 Task: Find connections with filter location Griesheim with filter topic #Networkwith filter profile language German with filter current company Del Monte Foods Private Limited with filter school Islamia College of Science & Commerce, Srinagar with filter industry Metal Ore Mining with filter service category Leadership Development with filter keywords title Quality Control Coordinator
Action: Mouse moved to (262, 204)
Screenshot: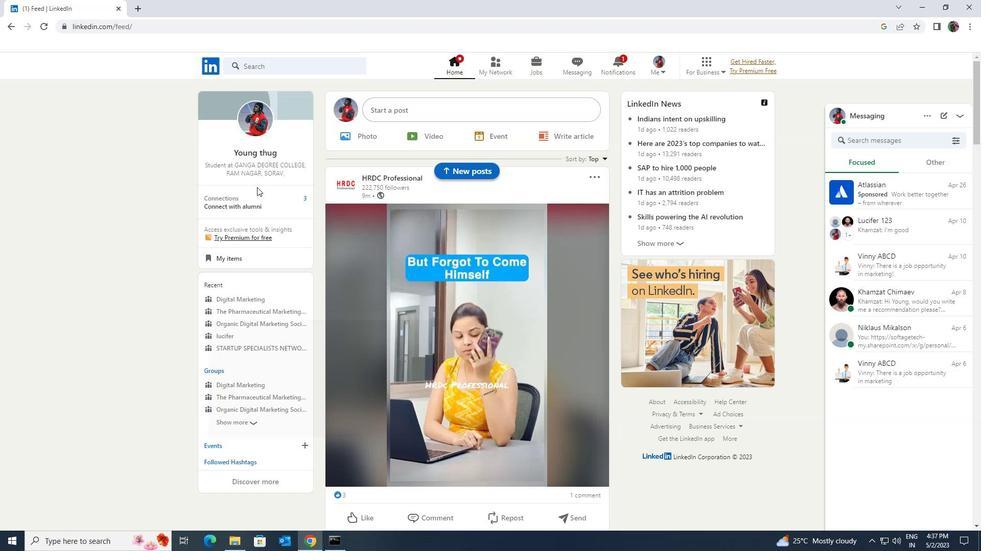 
Action: Mouse pressed left at (262, 204)
Screenshot: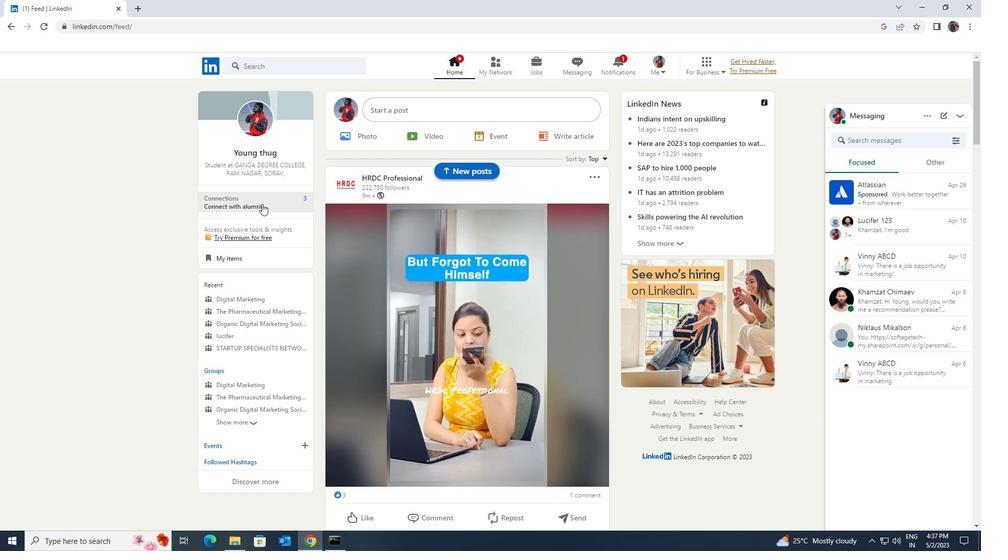 
Action: Mouse moved to (285, 128)
Screenshot: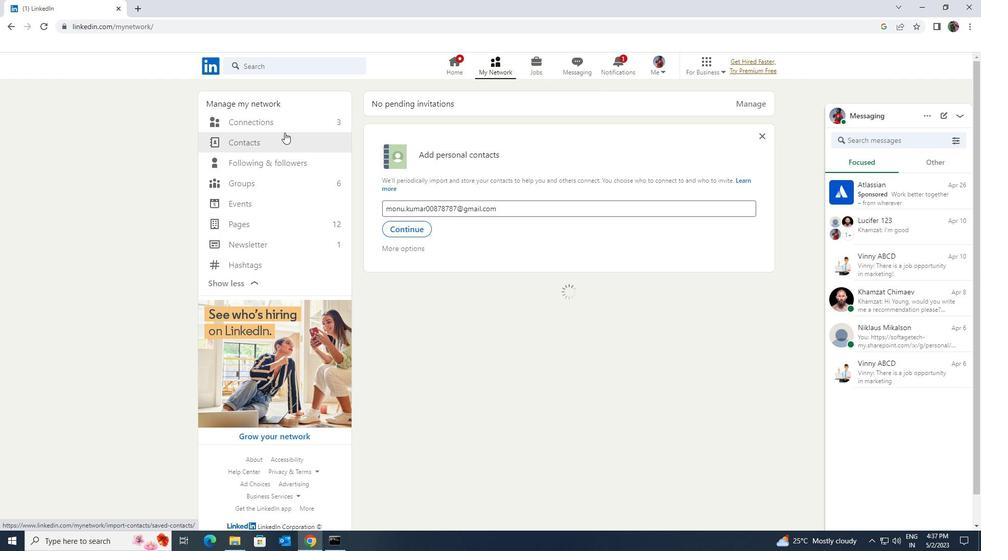 
Action: Mouse pressed left at (285, 128)
Screenshot: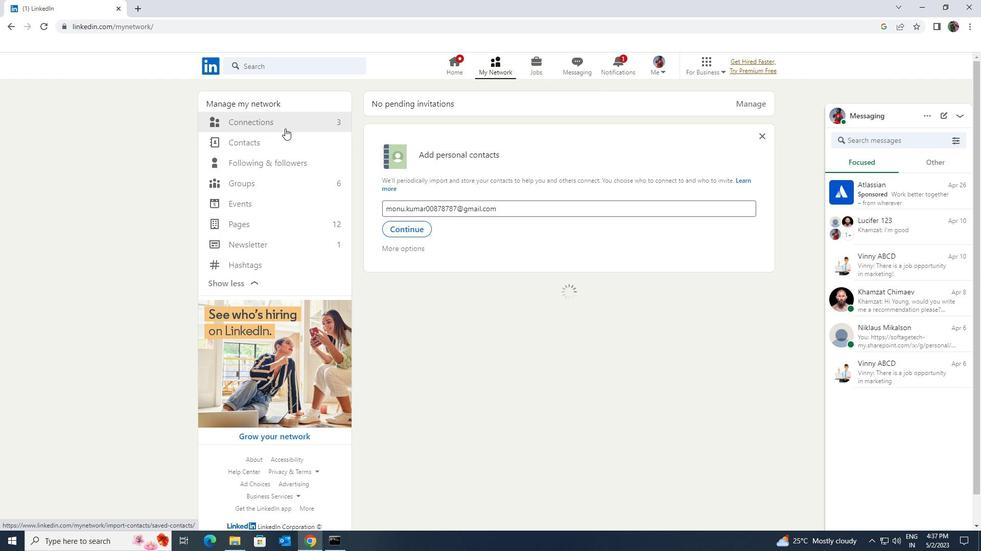 
Action: Mouse moved to (286, 125)
Screenshot: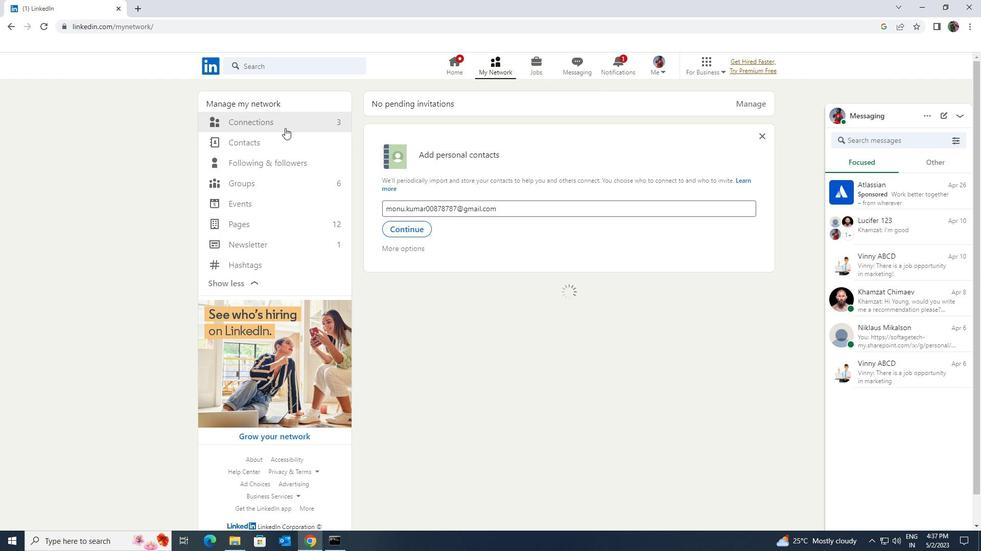 
Action: Mouse pressed left at (286, 125)
Screenshot: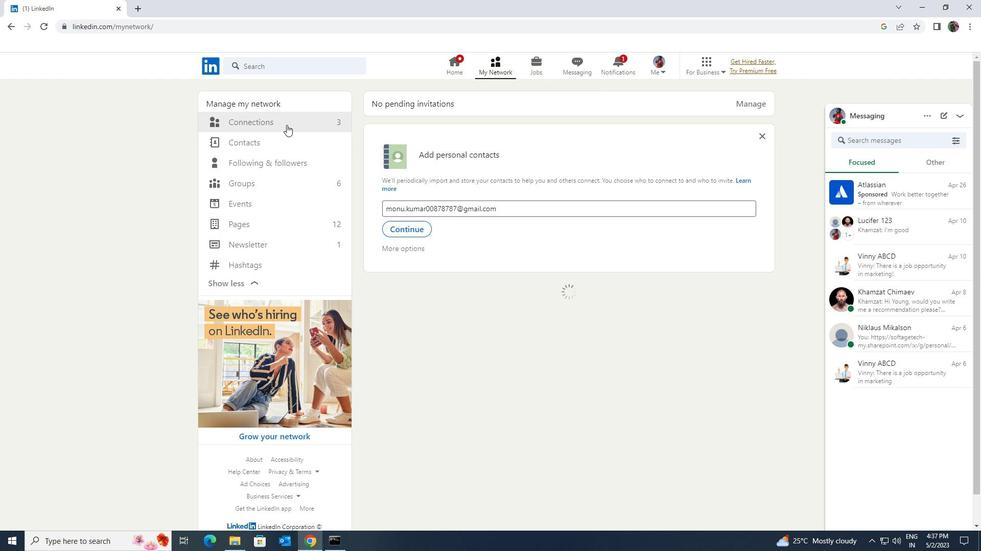 
Action: Mouse moved to (573, 125)
Screenshot: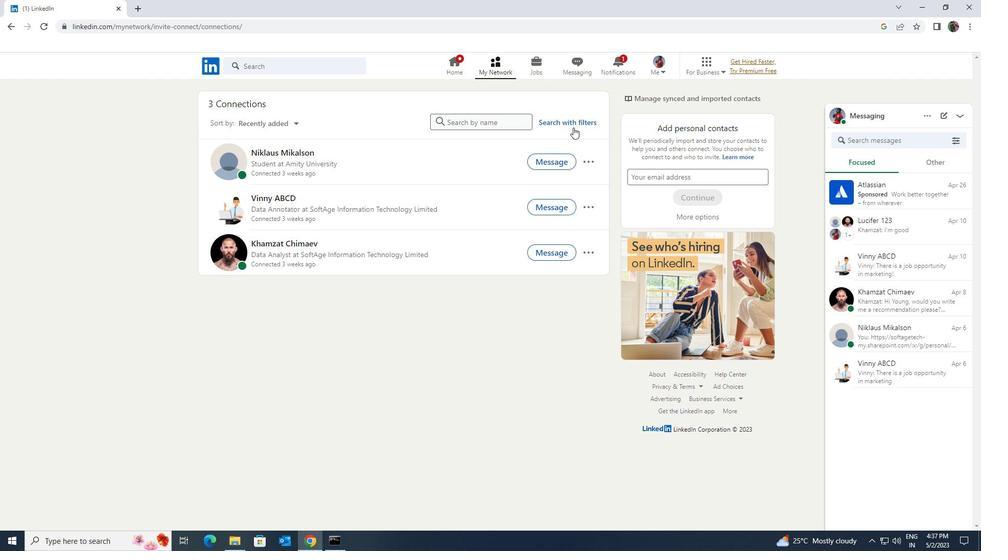 
Action: Mouse pressed left at (573, 125)
Screenshot: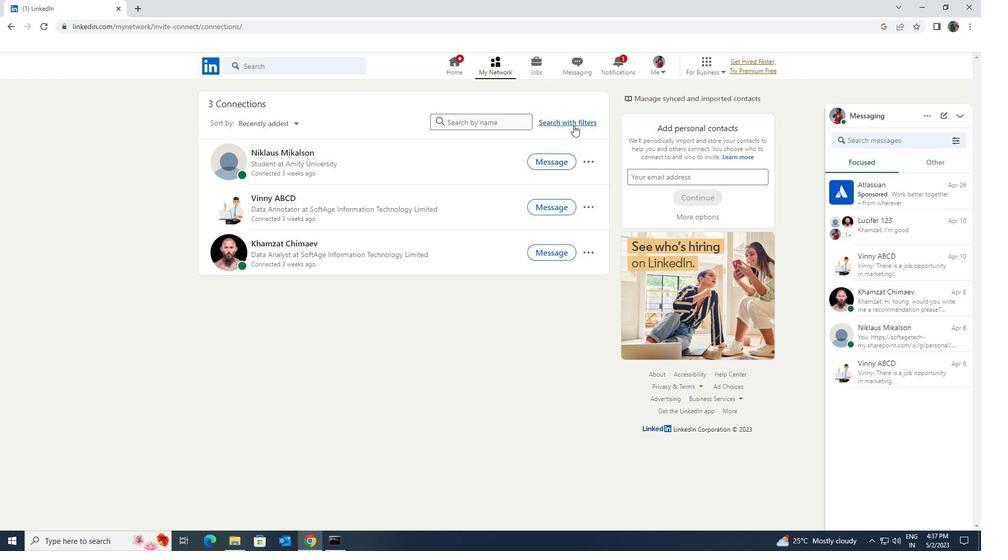 
Action: Mouse moved to (516, 98)
Screenshot: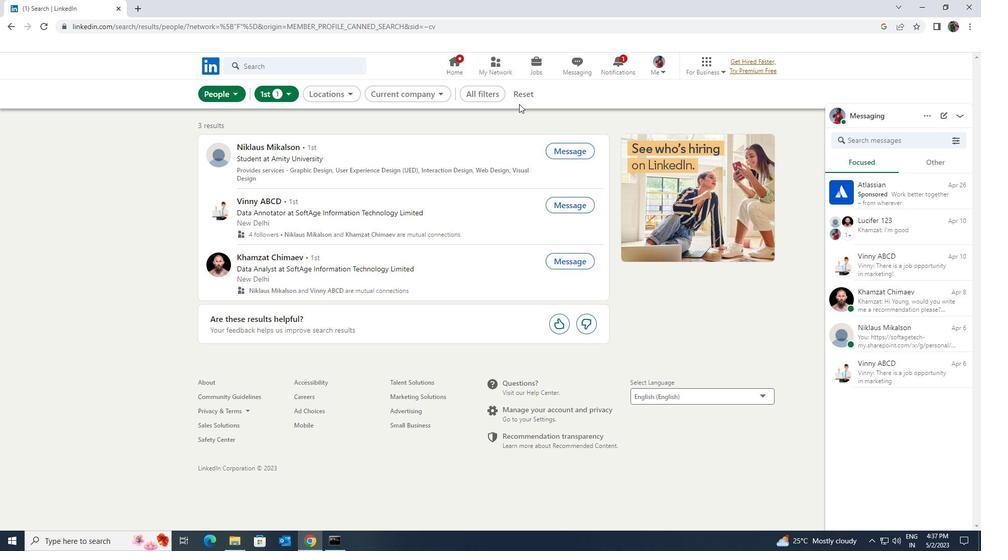 
Action: Mouse pressed left at (516, 98)
Screenshot: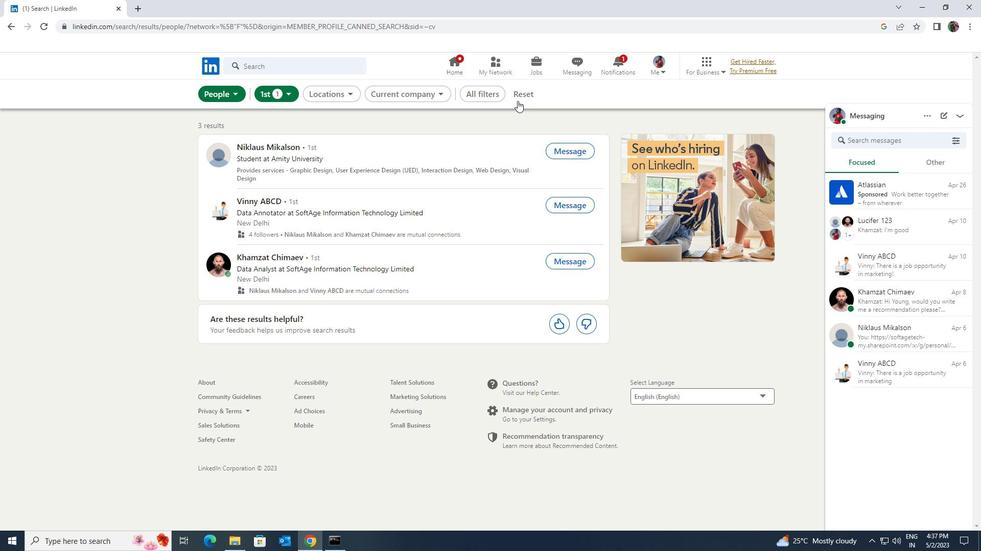 
Action: Mouse moved to (508, 96)
Screenshot: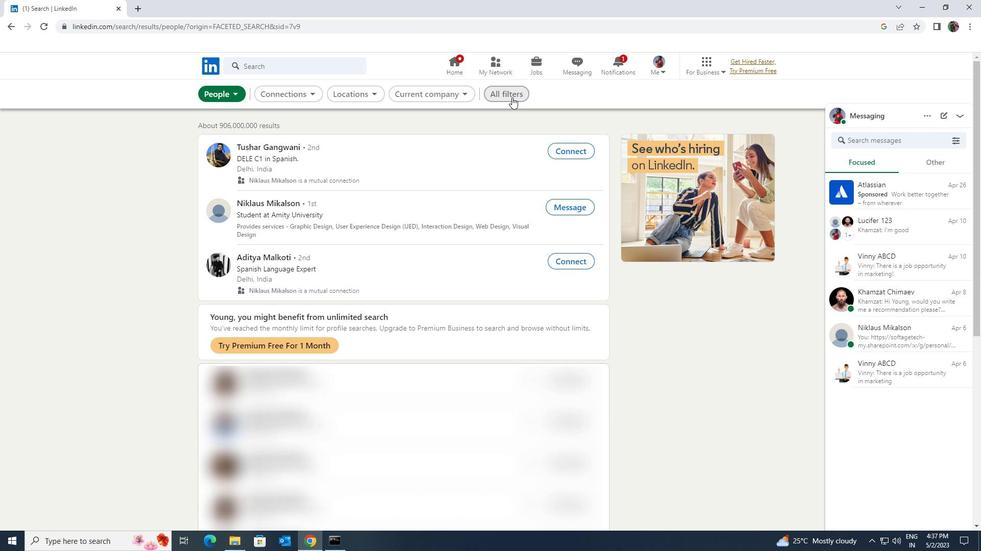 
Action: Mouse pressed left at (508, 96)
Screenshot: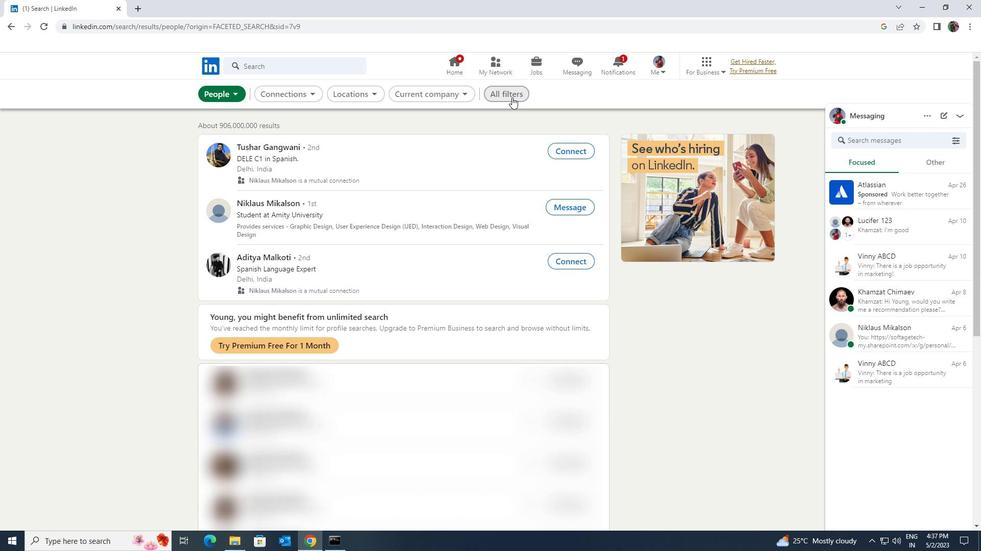 
Action: Mouse moved to (514, 99)
Screenshot: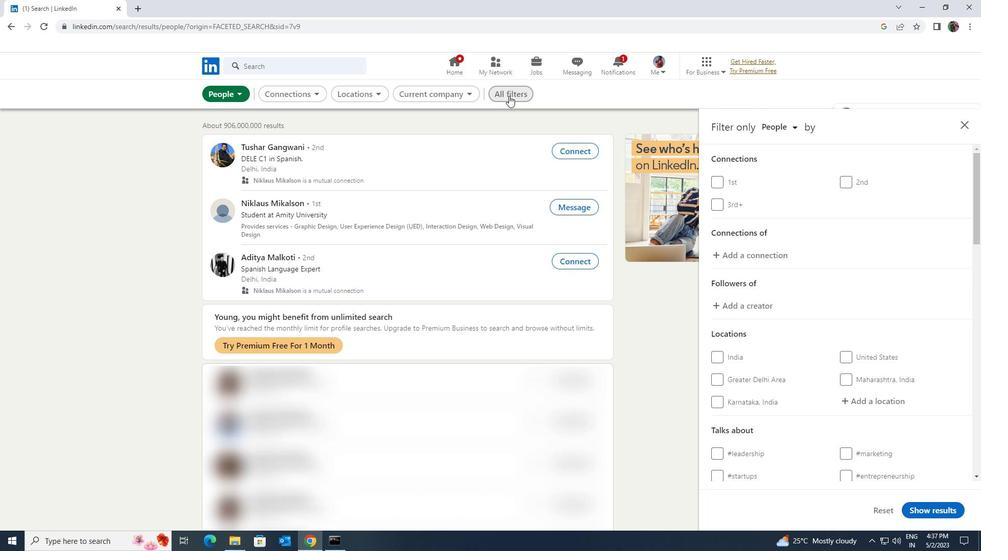 
Action: Mouse scrolled (514, 99) with delta (0, 0)
Screenshot: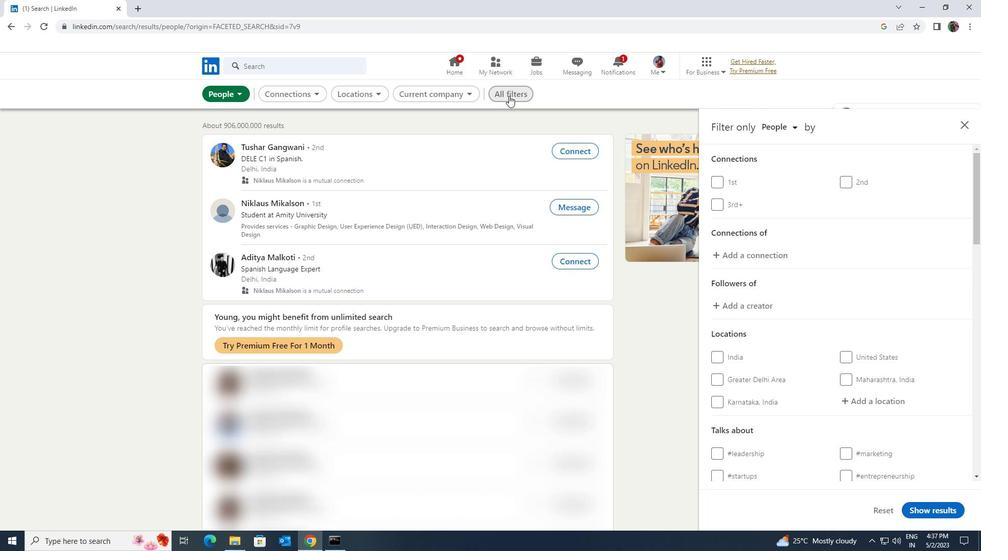 
Action: Mouse moved to (759, 245)
Screenshot: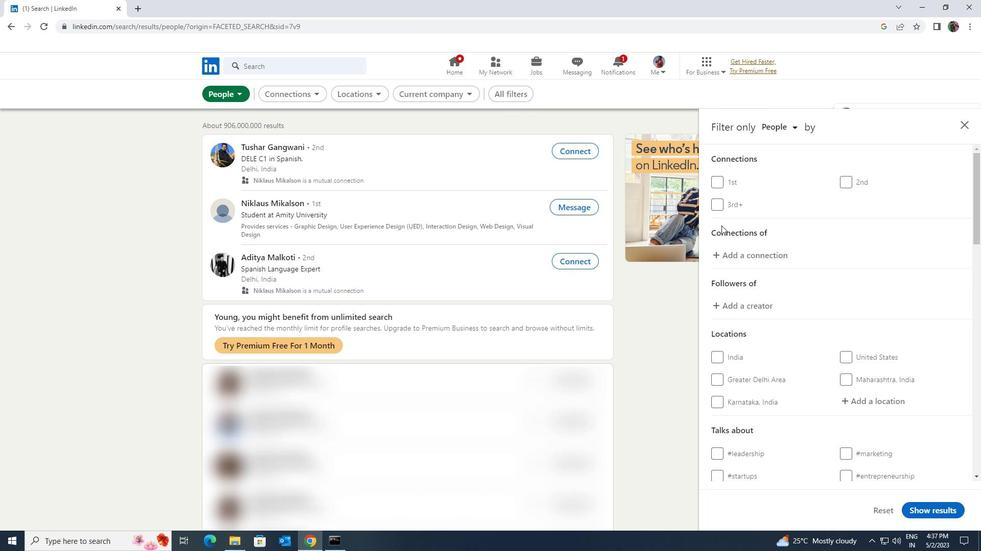 
Action: Mouse scrolled (759, 244) with delta (0, 0)
Screenshot: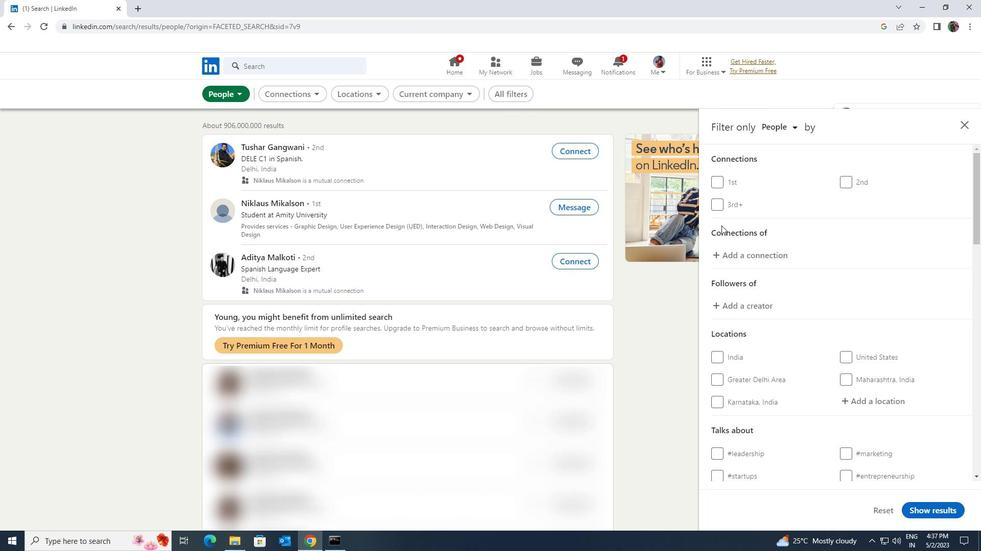 
Action: Mouse moved to (761, 246)
Screenshot: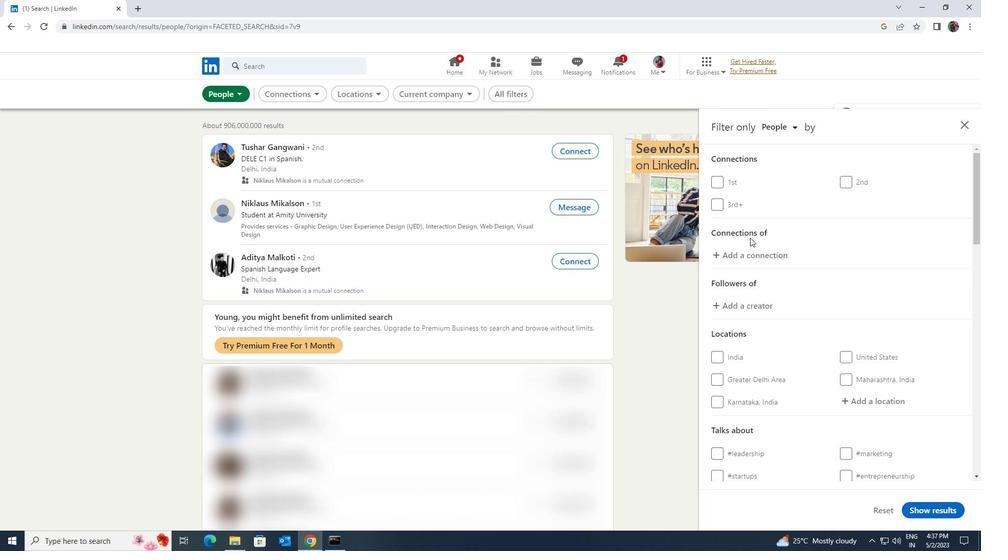 
Action: Mouse scrolled (761, 245) with delta (0, 0)
Screenshot: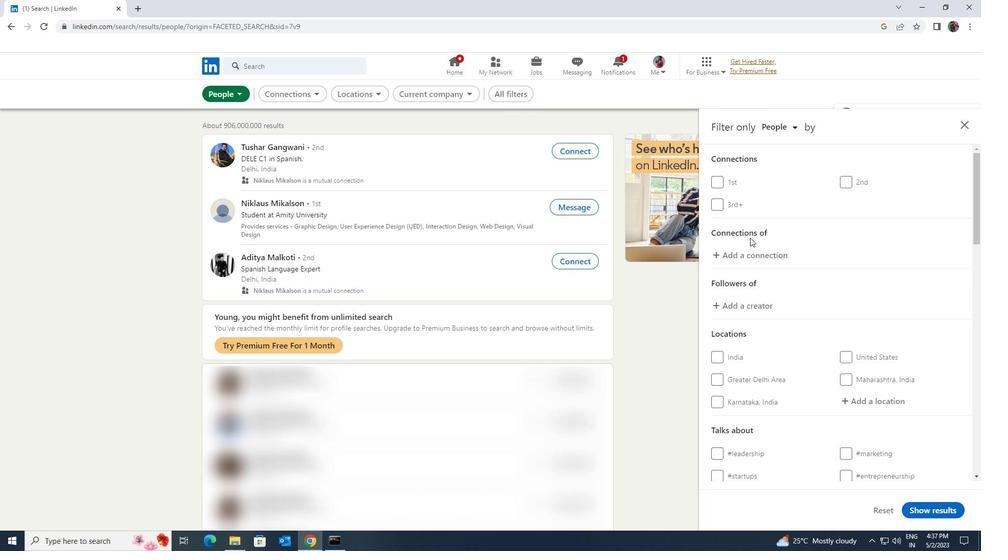 
Action: Mouse moved to (854, 299)
Screenshot: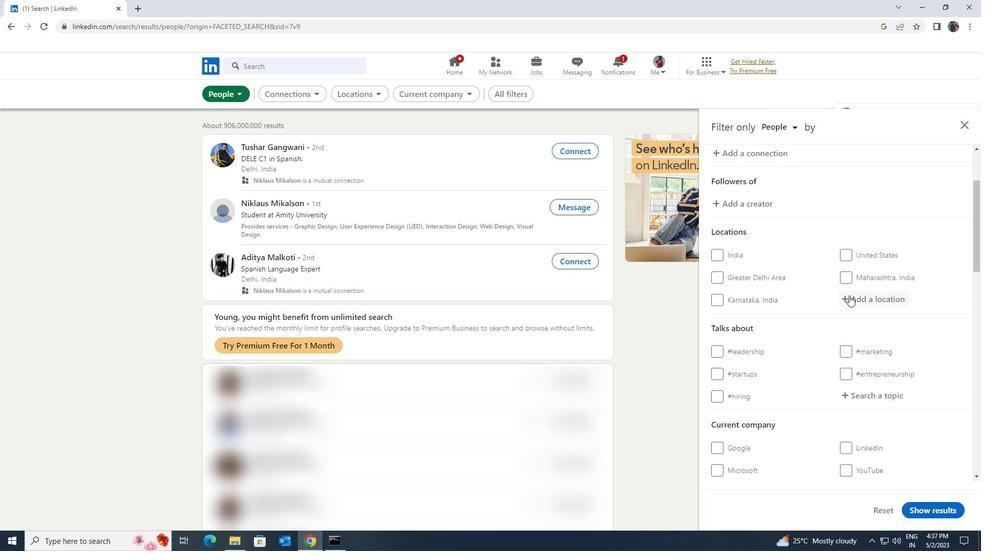 
Action: Mouse pressed left at (854, 299)
Screenshot: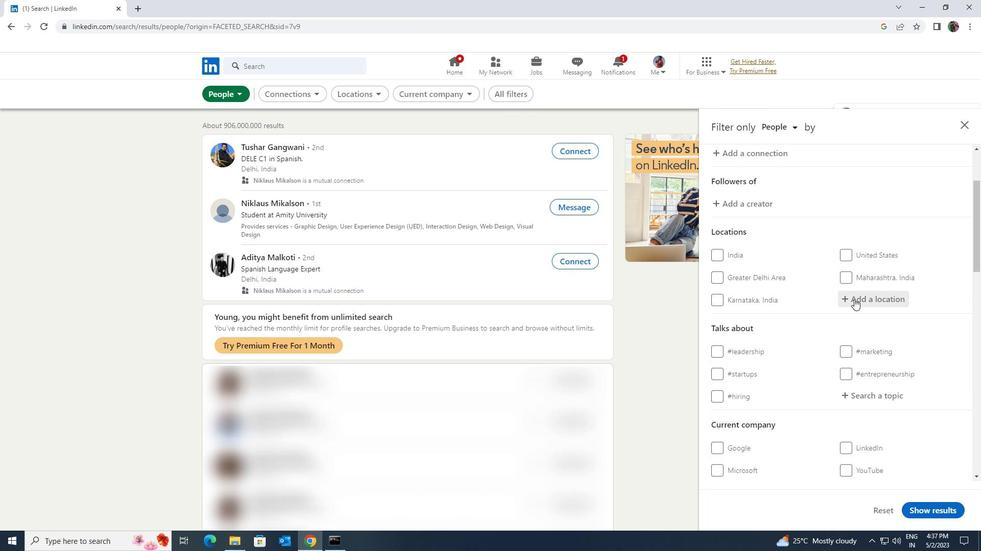 
Action: Mouse moved to (854, 299)
Screenshot: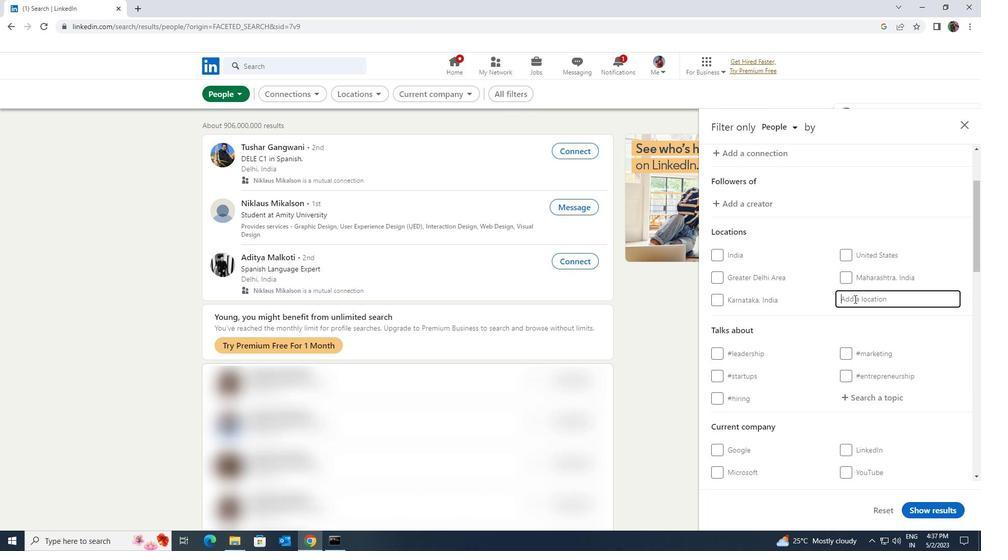 
Action: Key pressed <Key.shift><Key.shift>GRIESH
Screenshot: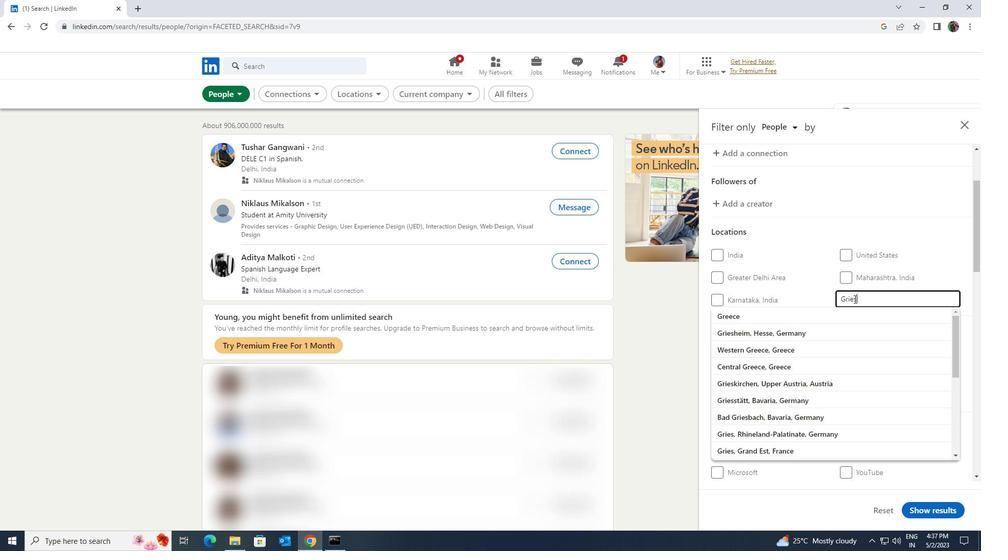 
Action: Mouse moved to (852, 312)
Screenshot: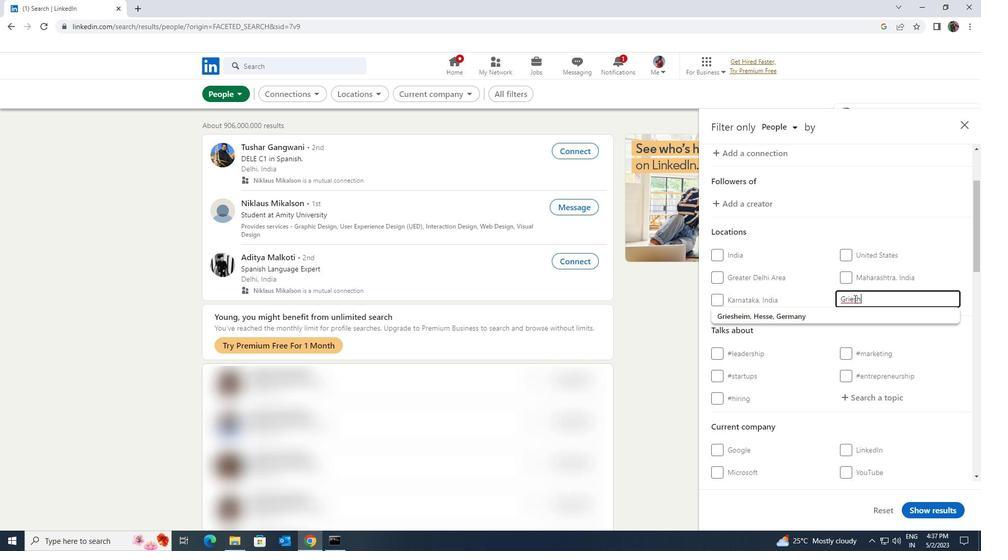 
Action: Mouse pressed left at (852, 312)
Screenshot: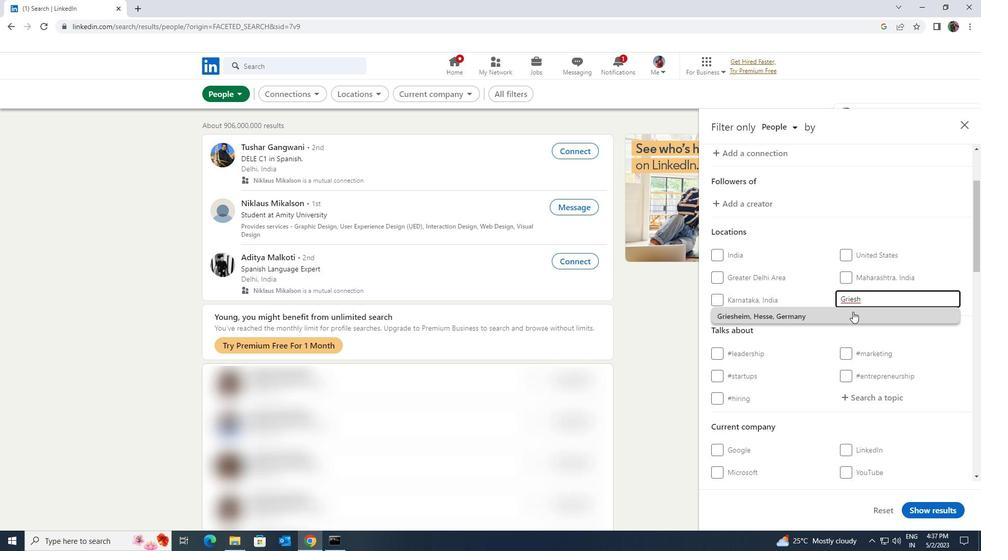 
Action: Mouse scrolled (852, 311) with delta (0, 0)
Screenshot: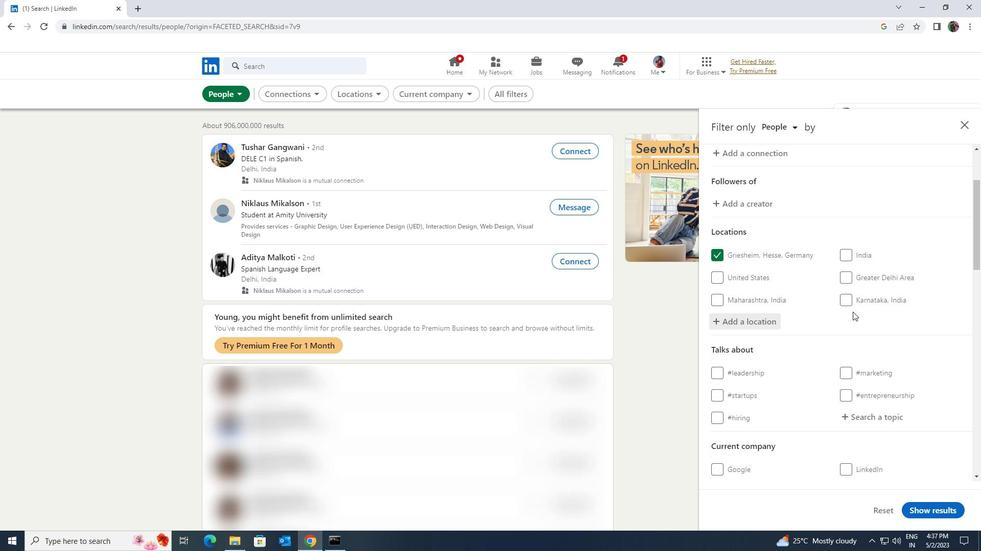 
Action: Mouse scrolled (852, 311) with delta (0, 0)
Screenshot: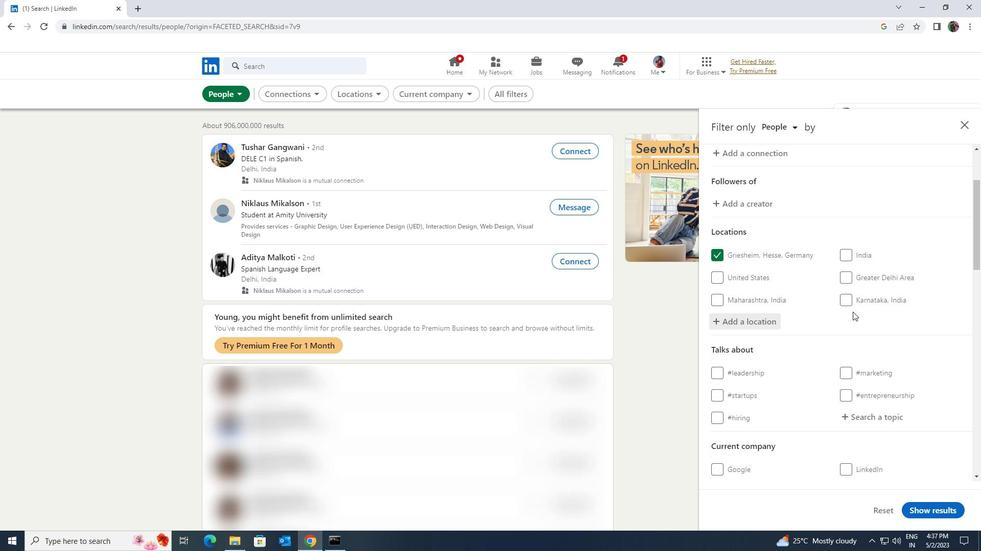 
Action: Mouse moved to (857, 312)
Screenshot: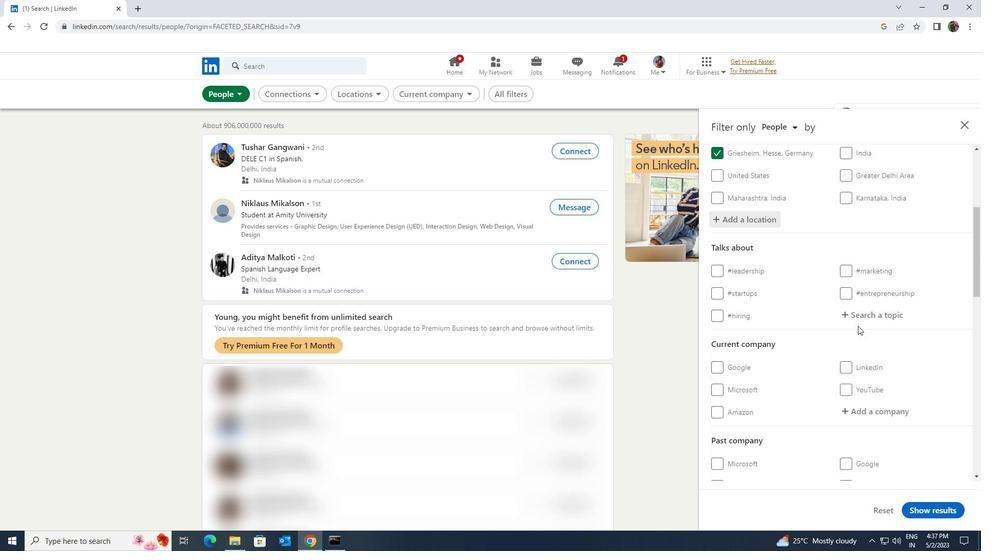 
Action: Mouse pressed left at (857, 312)
Screenshot: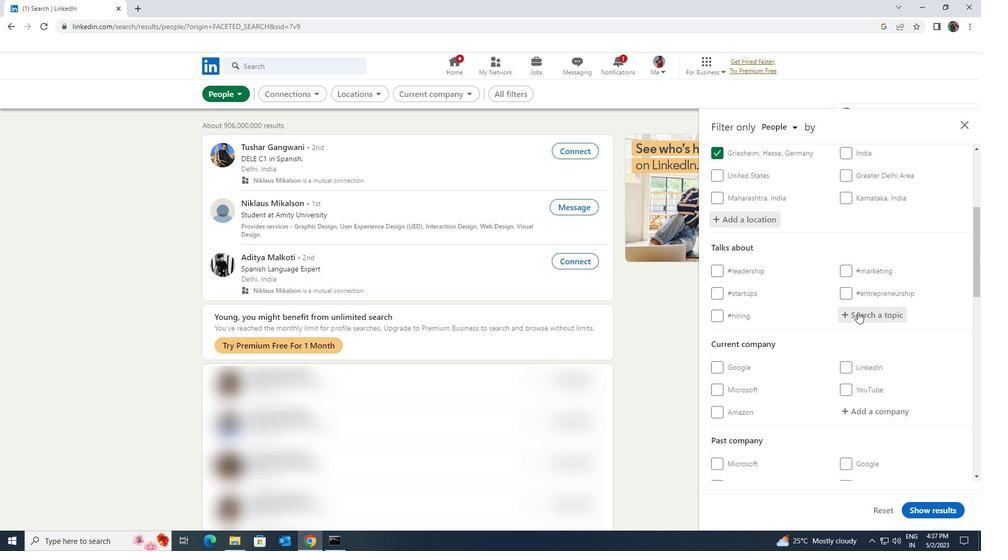 
Action: Key pressed <Key.shift>NETWORK
Screenshot: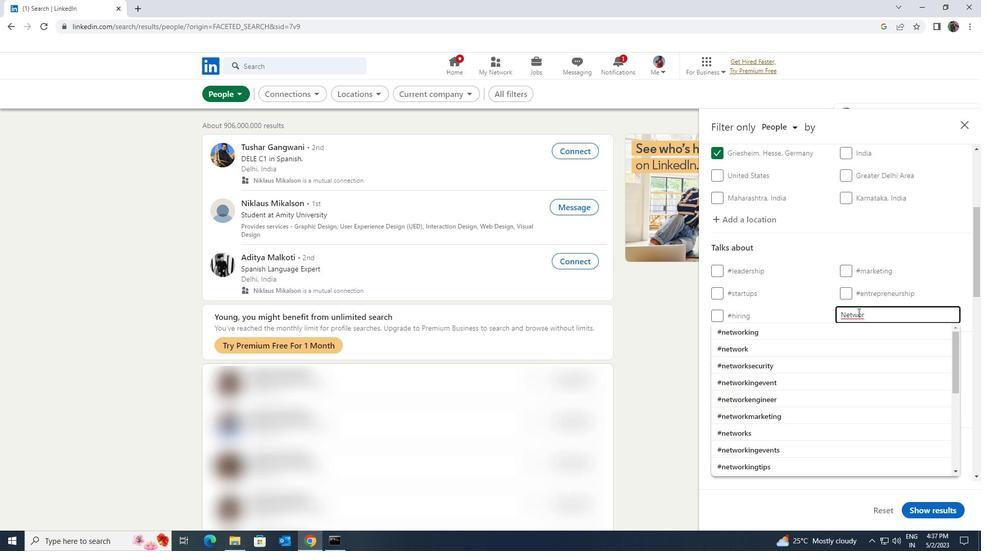 
Action: Mouse moved to (852, 323)
Screenshot: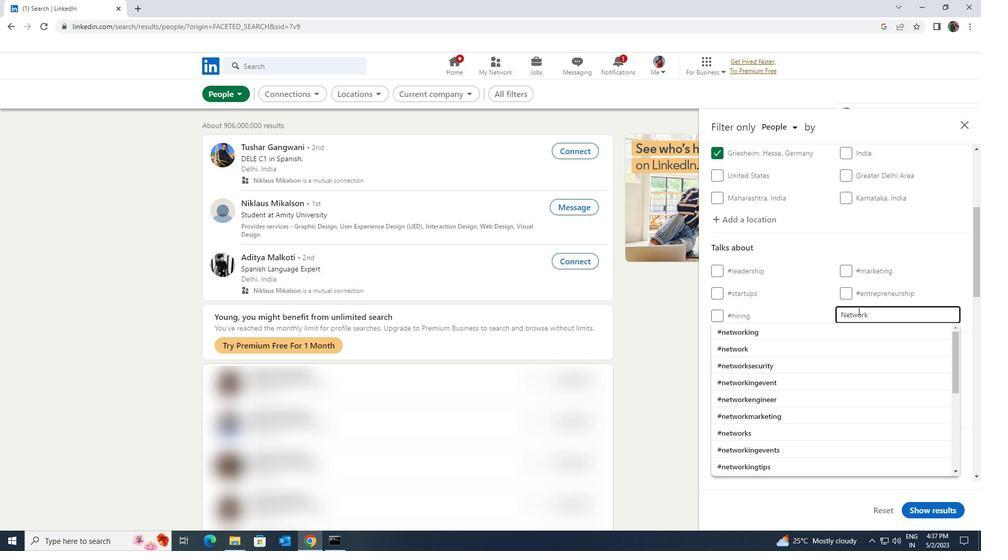 
Action: Mouse pressed left at (852, 323)
Screenshot: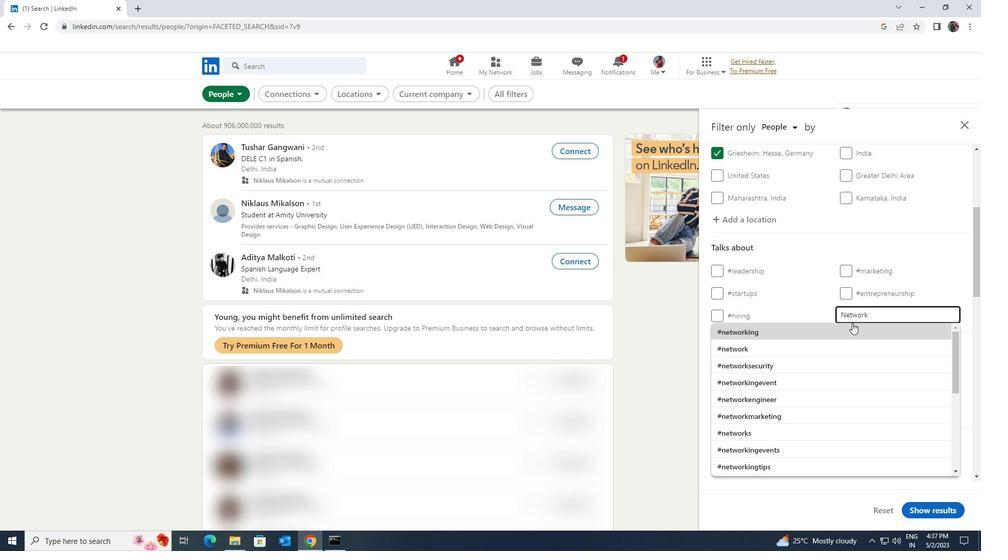 
Action: Mouse scrolled (852, 322) with delta (0, 0)
Screenshot: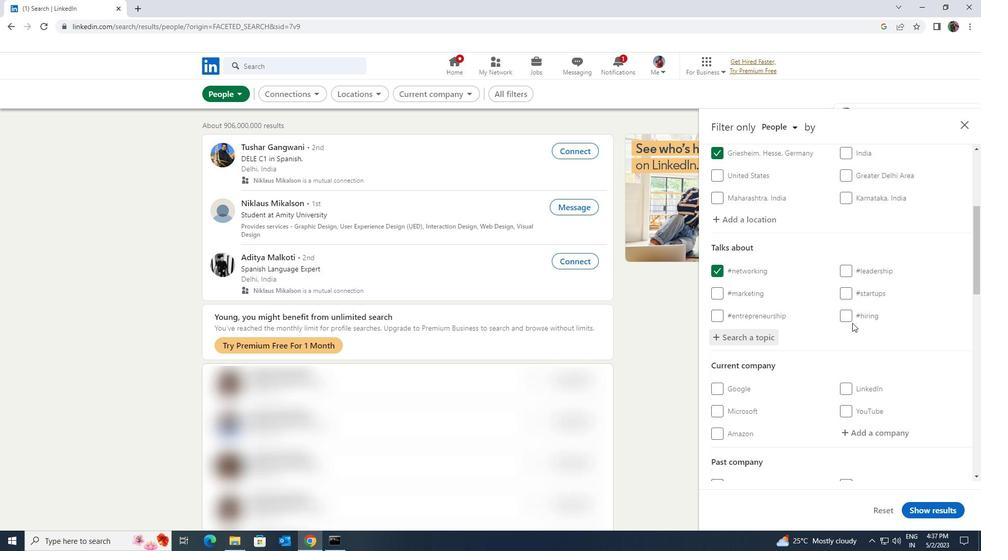 
Action: Mouse scrolled (852, 322) with delta (0, 0)
Screenshot: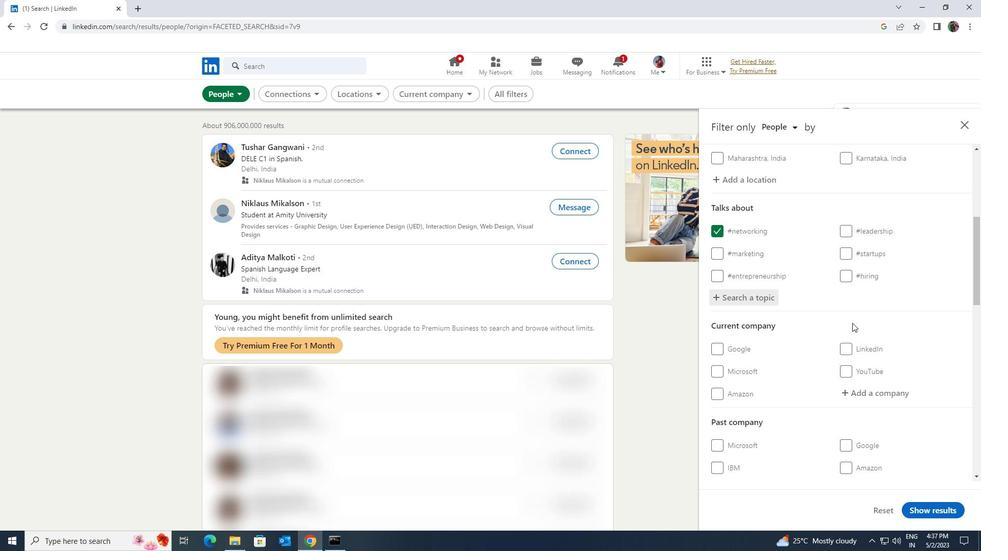 
Action: Mouse scrolled (852, 322) with delta (0, 0)
Screenshot: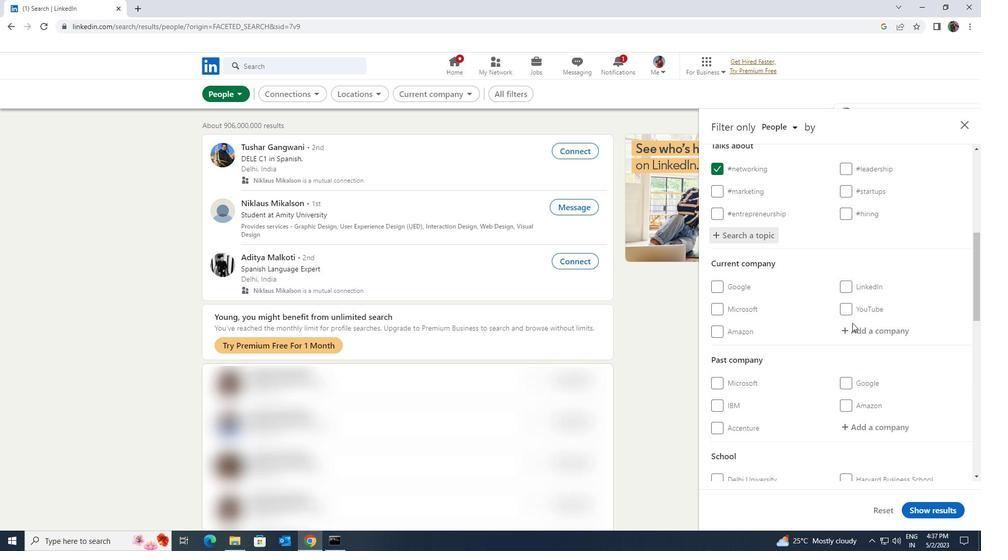 
Action: Mouse scrolled (852, 322) with delta (0, 0)
Screenshot: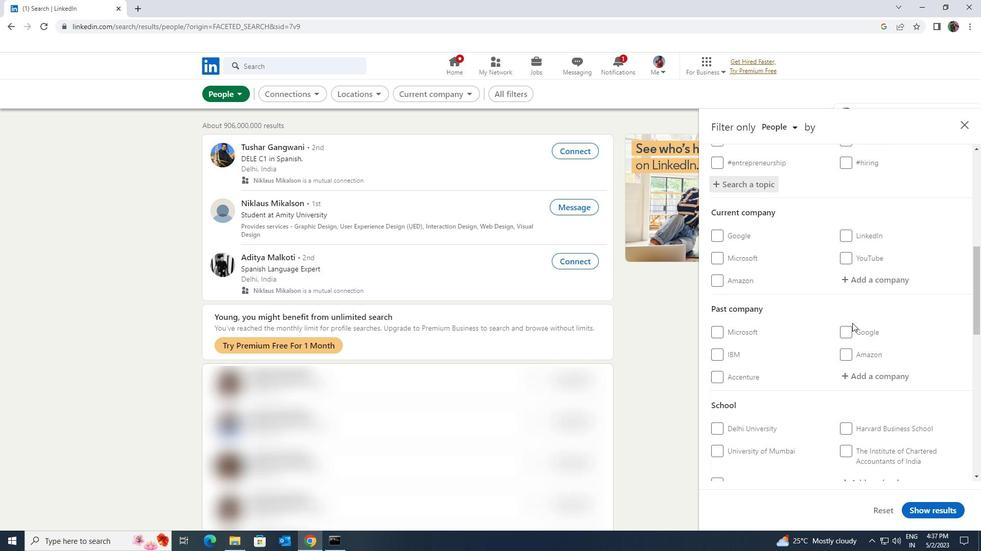 
Action: Mouse scrolled (852, 322) with delta (0, 0)
Screenshot: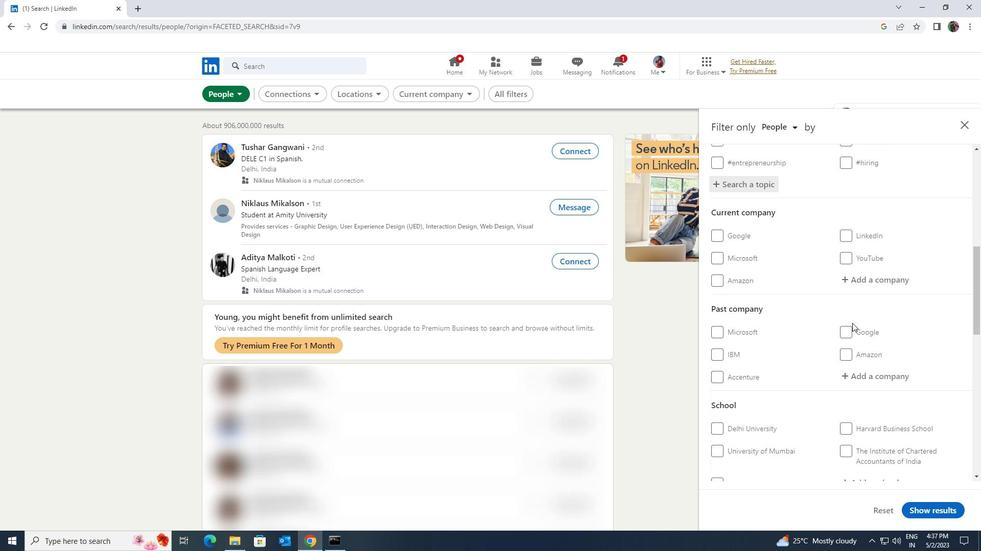 
Action: Mouse scrolled (852, 322) with delta (0, 0)
Screenshot: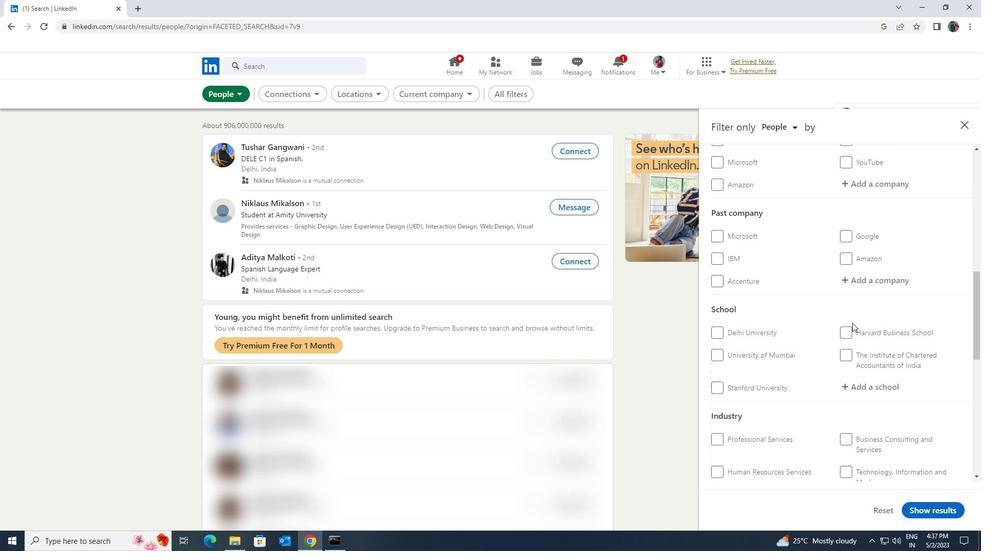 
Action: Mouse scrolled (852, 322) with delta (0, 0)
Screenshot: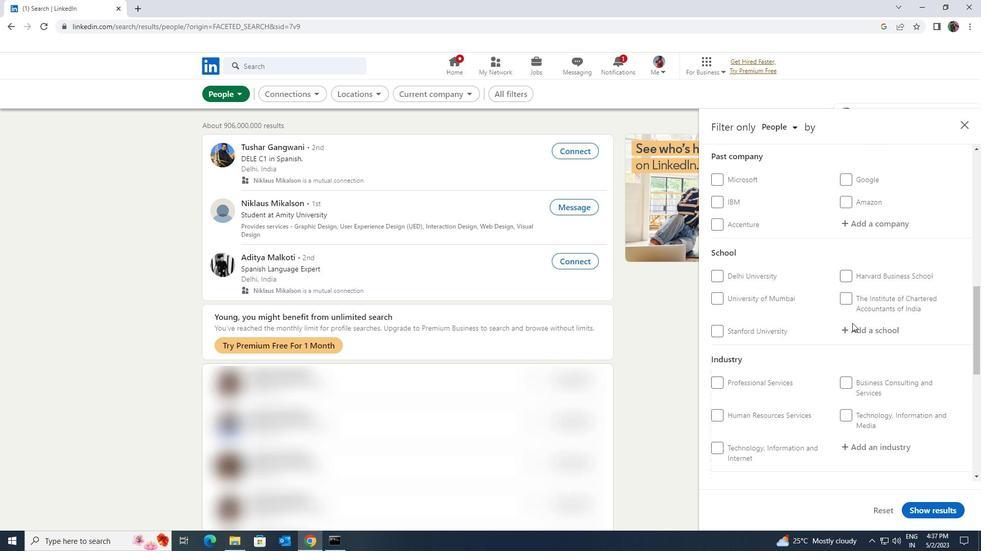 
Action: Mouse scrolled (852, 322) with delta (0, 0)
Screenshot: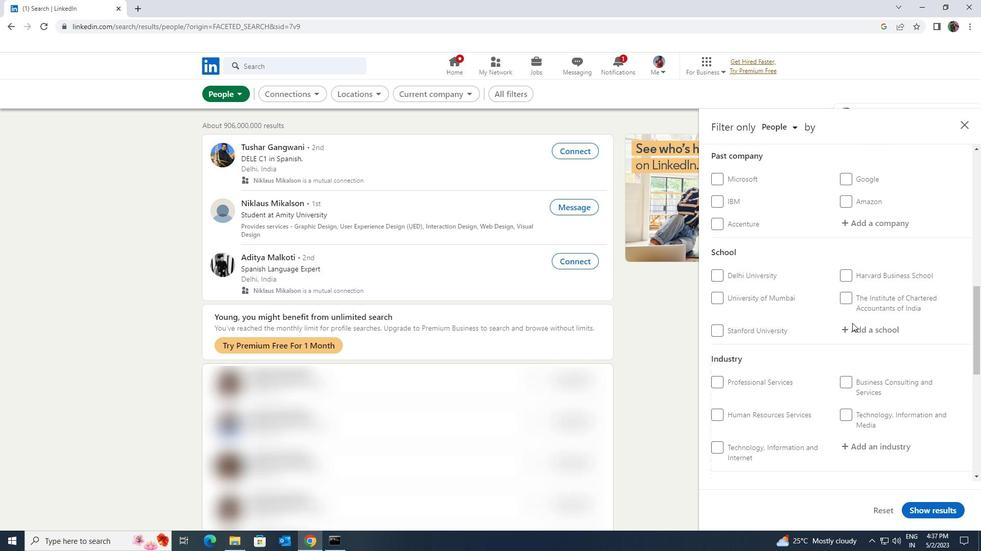 
Action: Mouse scrolled (852, 322) with delta (0, 0)
Screenshot: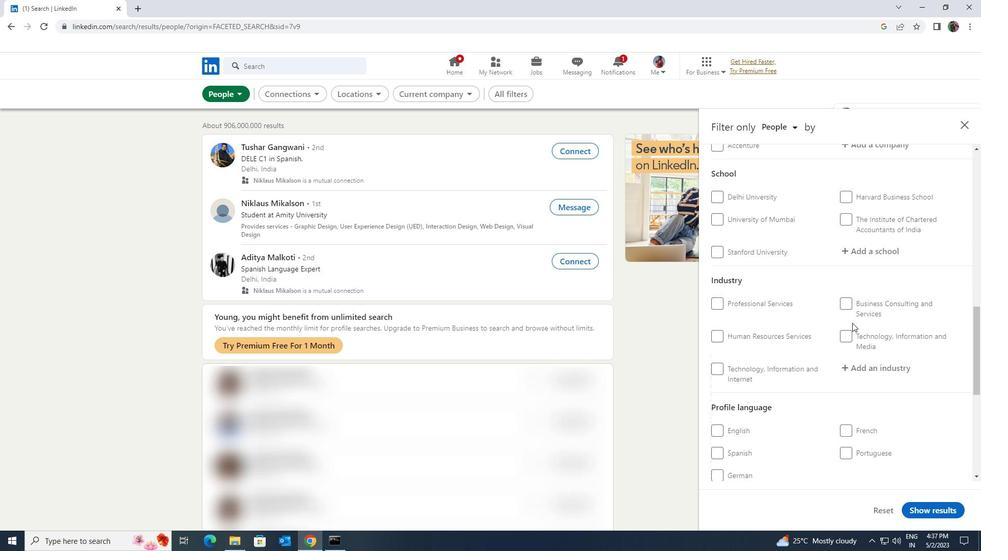 
Action: Mouse moved to (722, 402)
Screenshot: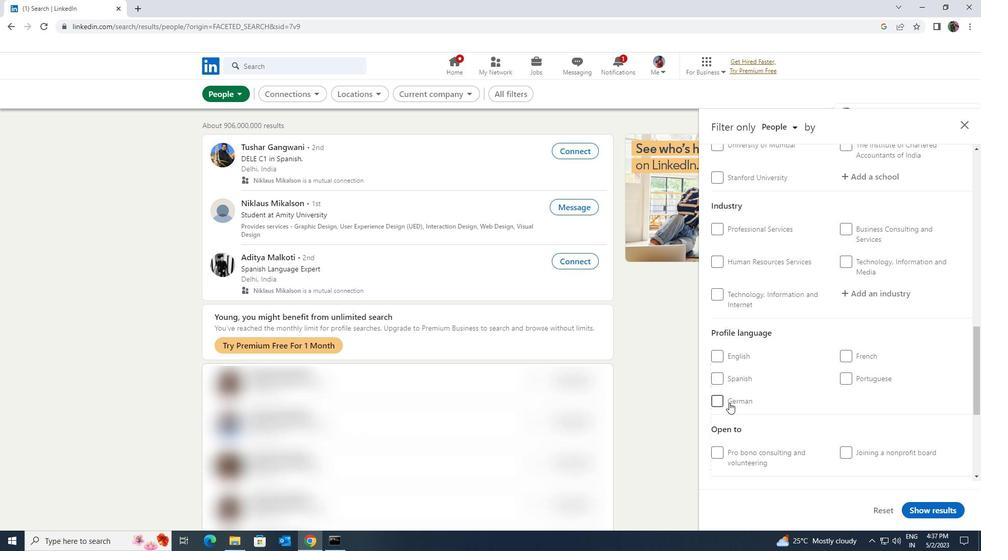 
Action: Mouse pressed left at (722, 402)
Screenshot: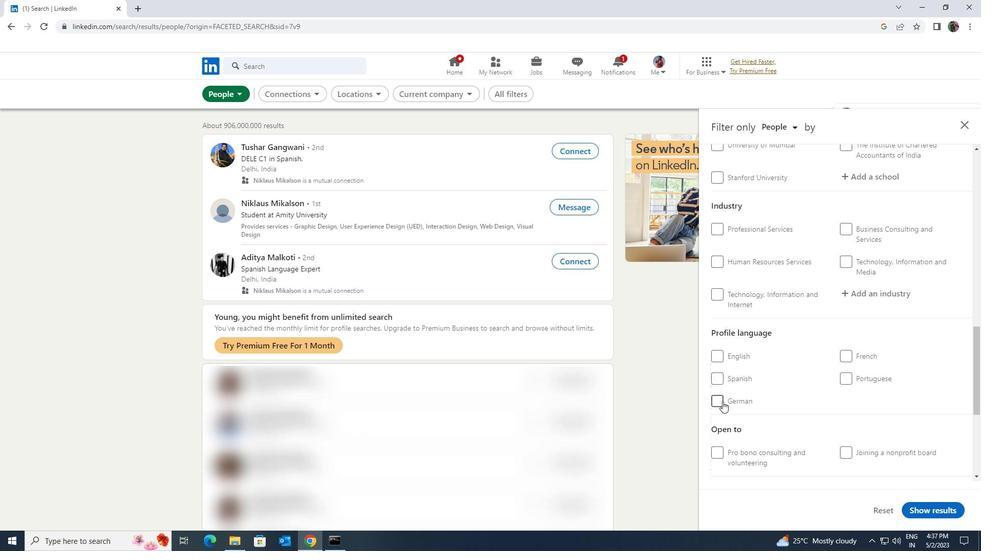 
Action: Mouse moved to (845, 380)
Screenshot: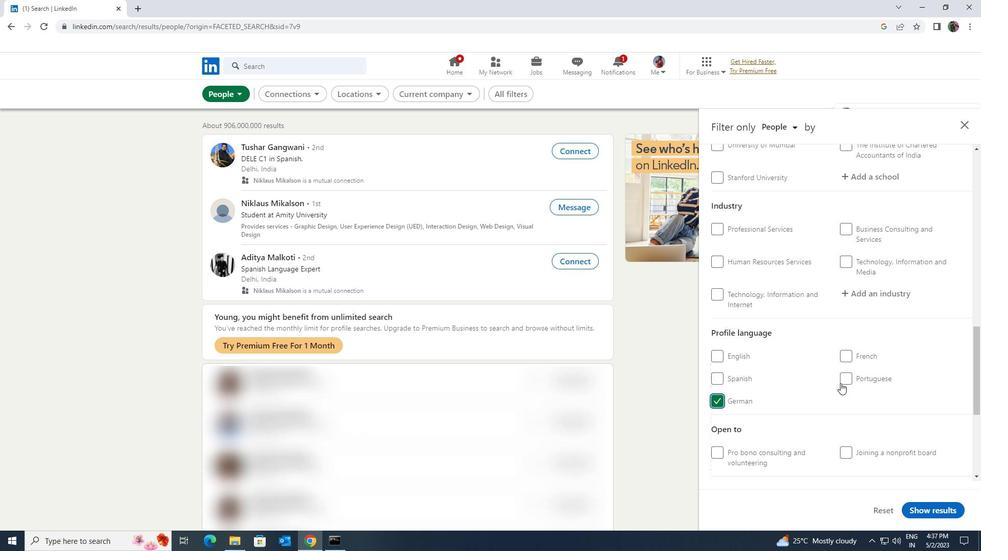
Action: Mouse scrolled (845, 381) with delta (0, 0)
Screenshot: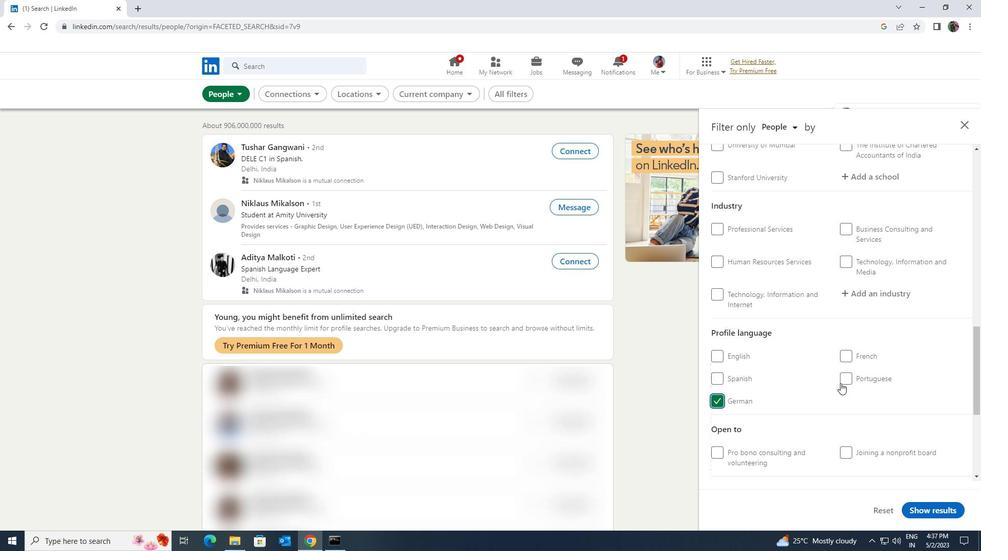 
Action: Mouse moved to (845, 379)
Screenshot: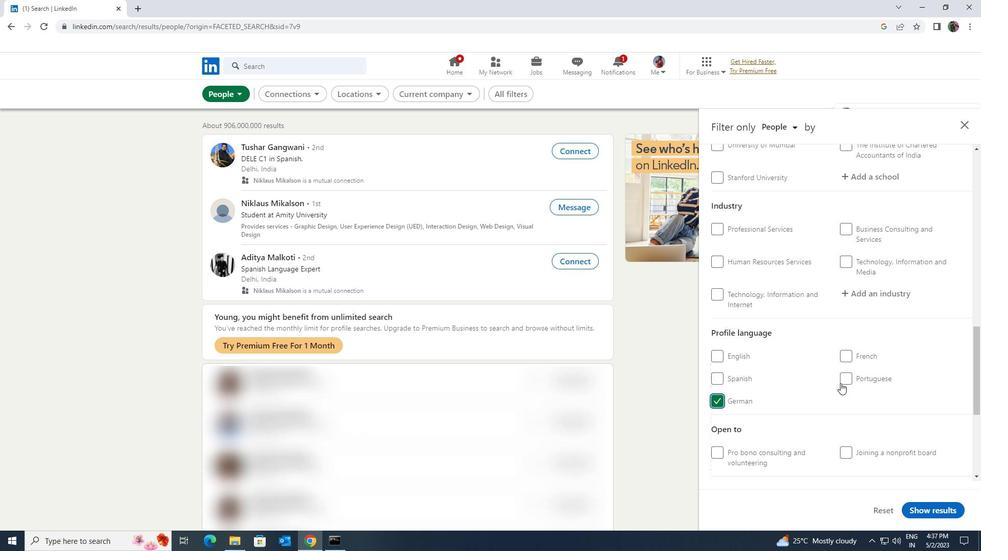 
Action: Mouse scrolled (845, 380) with delta (0, 0)
Screenshot: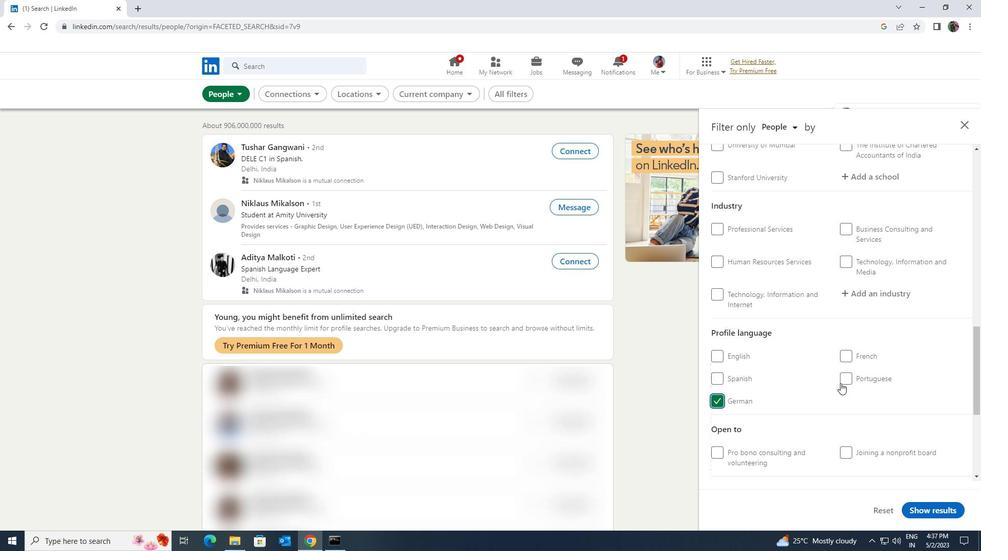 
Action: Mouse moved to (843, 376)
Screenshot: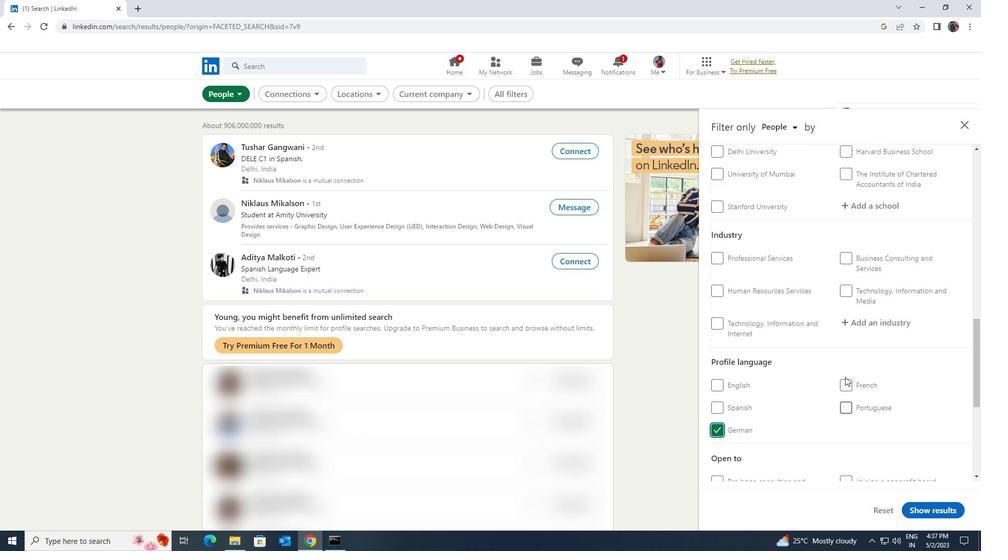 
Action: Mouse scrolled (843, 376) with delta (0, 0)
Screenshot: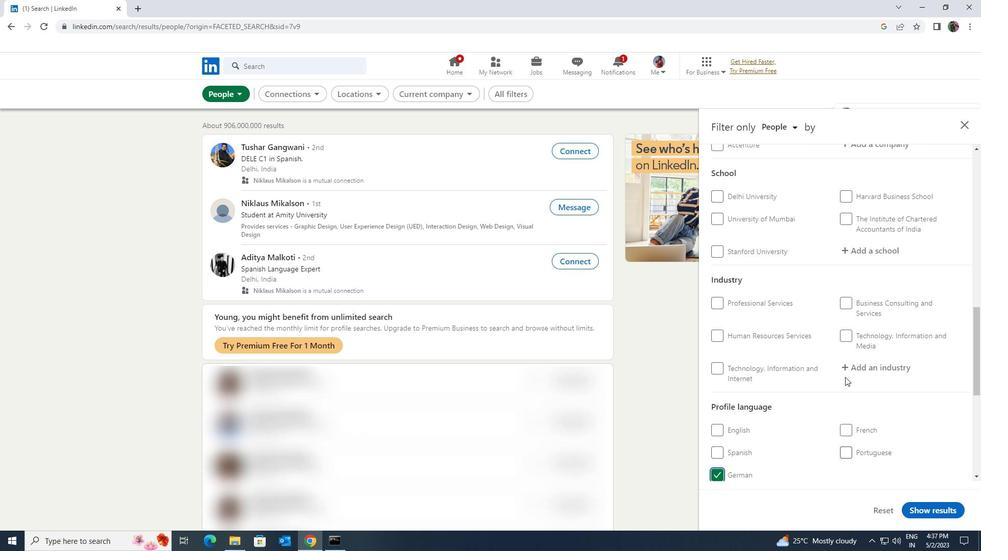 
Action: Mouse scrolled (843, 376) with delta (0, 0)
Screenshot: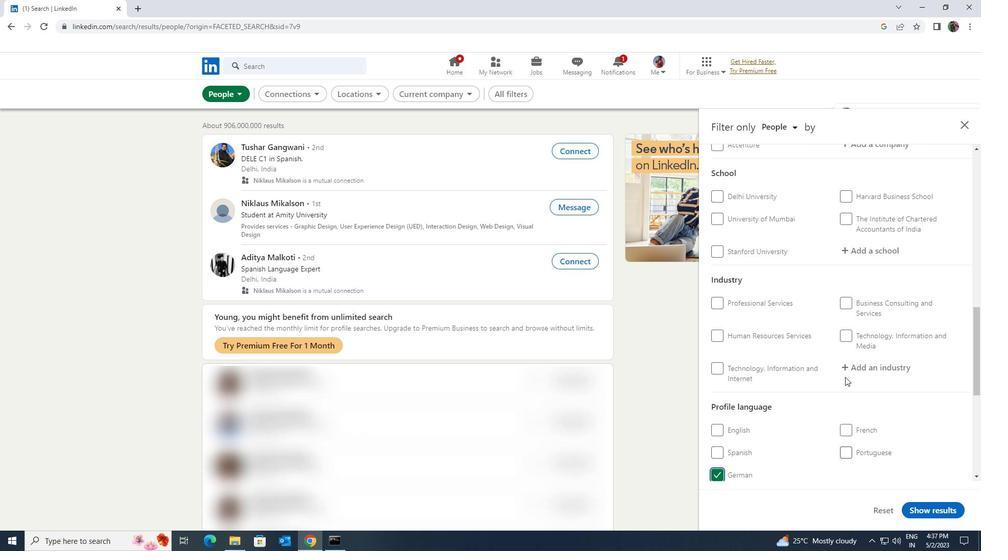 
Action: Mouse moved to (843, 375)
Screenshot: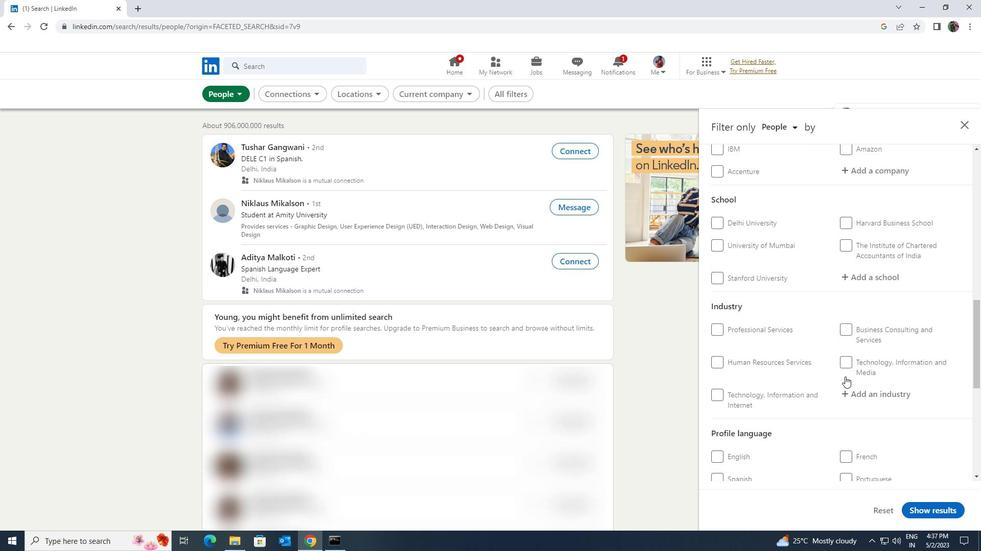 
Action: Mouse scrolled (843, 376) with delta (0, 0)
Screenshot: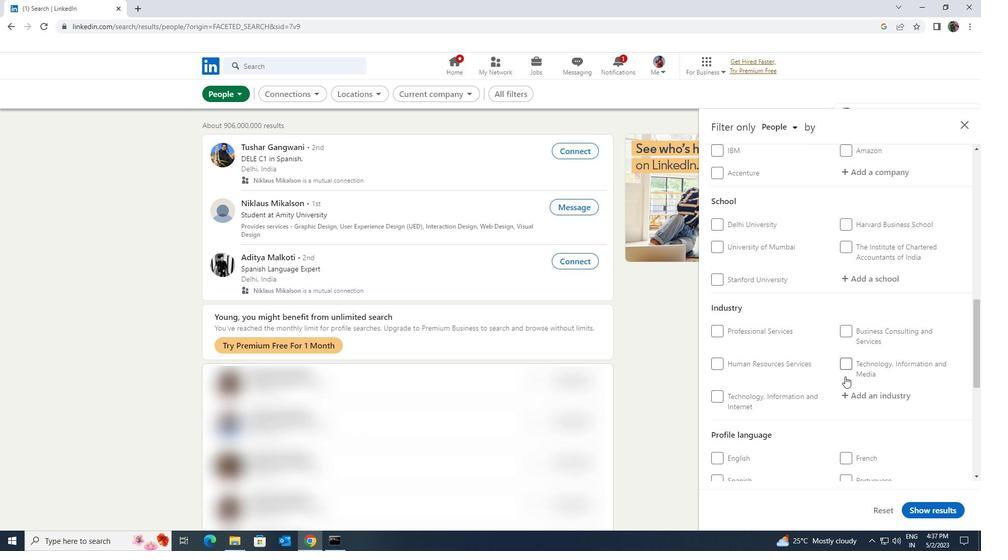 
Action: Mouse scrolled (843, 376) with delta (0, 0)
Screenshot: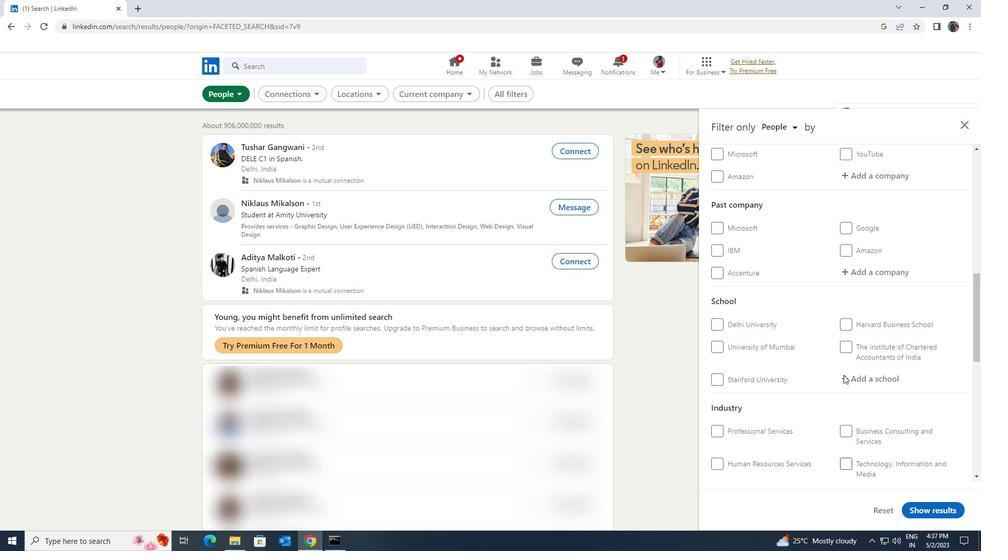 
Action: Mouse moved to (843, 375)
Screenshot: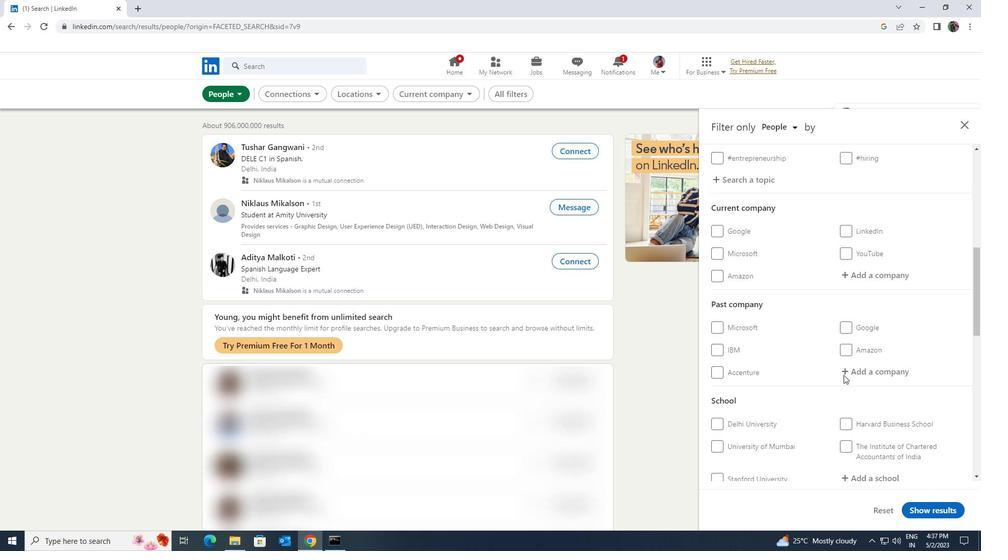 
Action: Mouse scrolled (843, 376) with delta (0, 0)
Screenshot: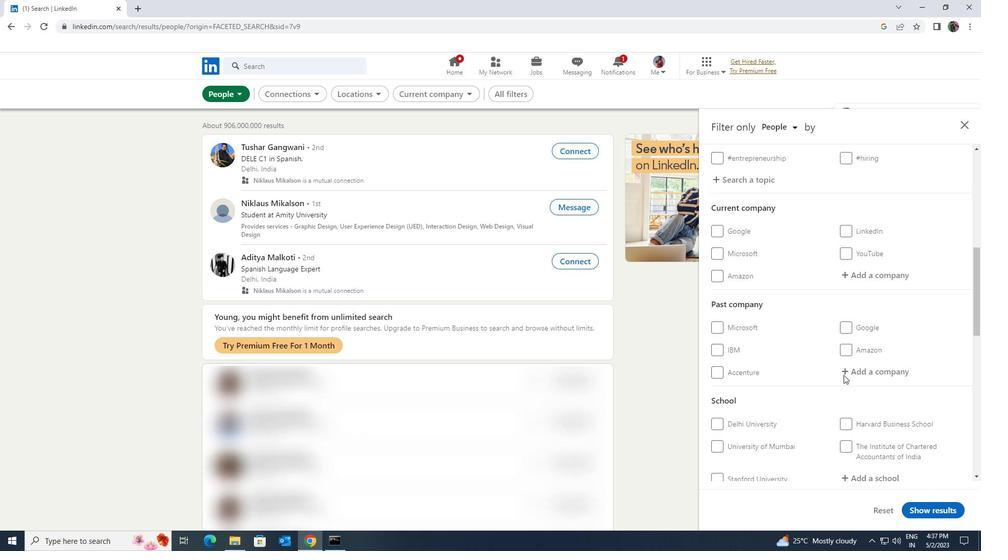 
Action: Mouse scrolled (843, 376) with delta (0, 0)
Screenshot: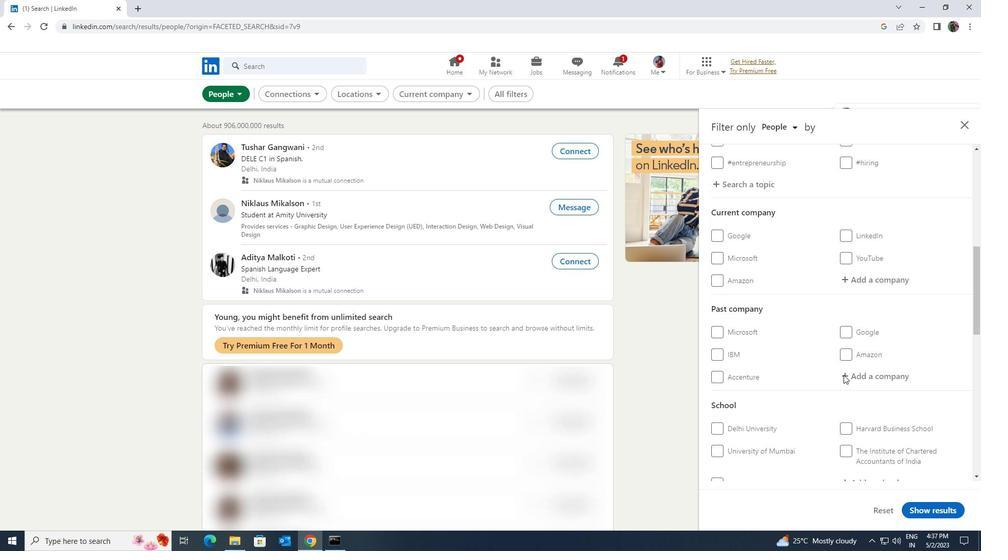 
Action: Mouse moved to (846, 383)
Screenshot: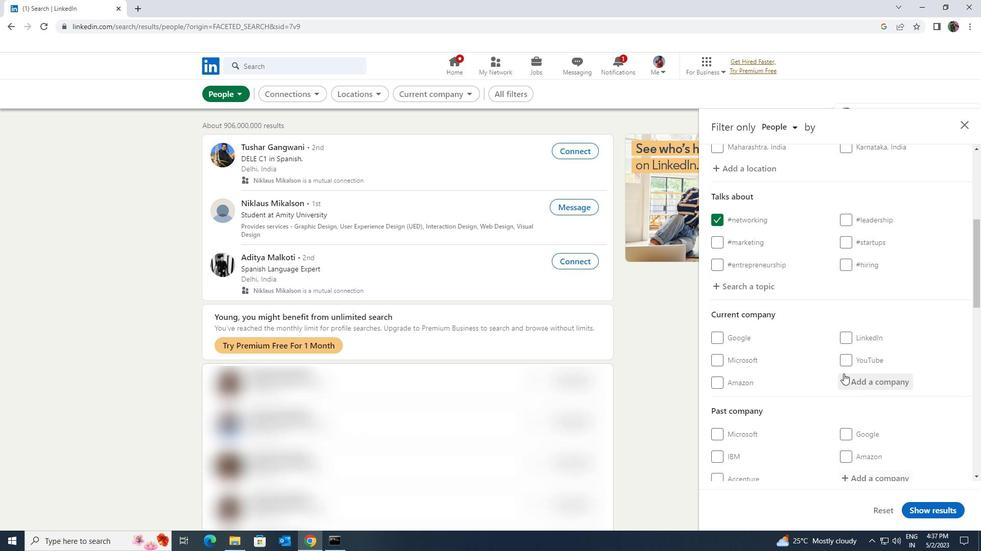 
Action: Mouse pressed left at (846, 383)
Screenshot: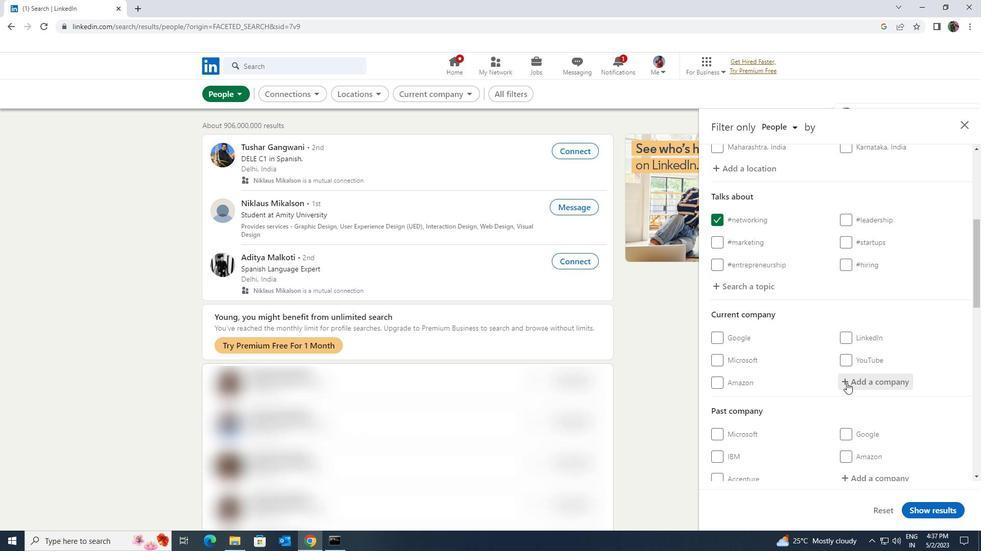 
Action: Key pressed <Key.shift>DEL<Key.space><Key.shift>MON
Screenshot: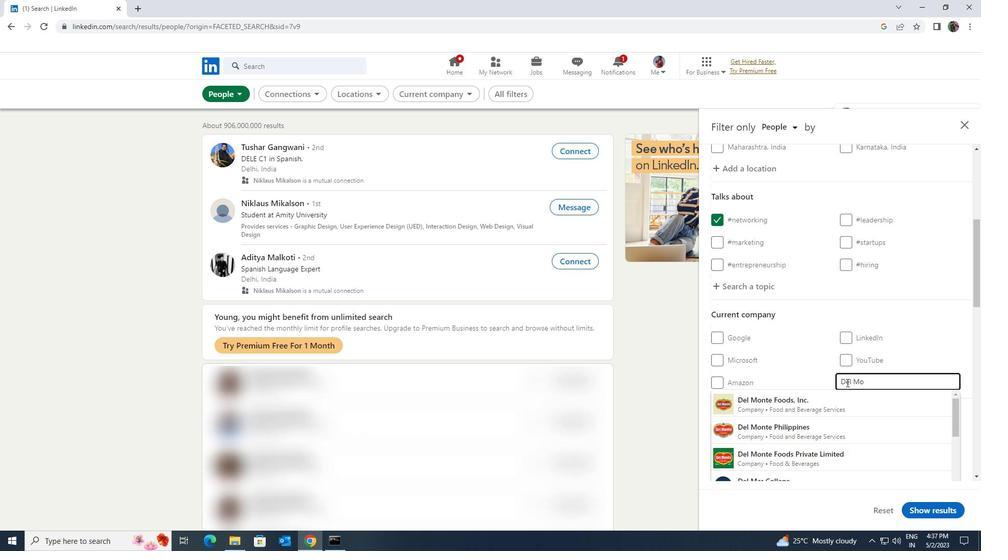 
Action: Mouse moved to (852, 448)
Screenshot: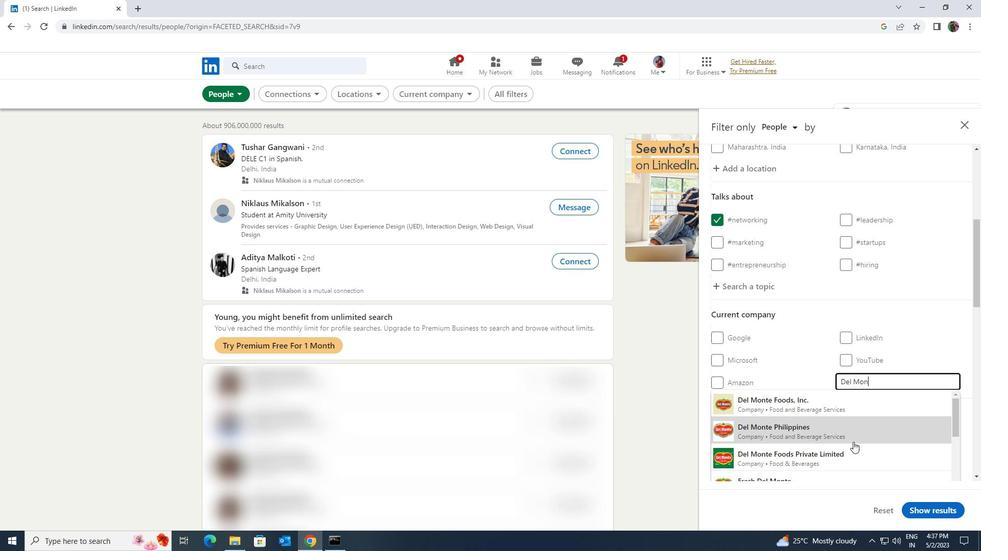 
Action: Mouse pressed left at (852, 448)
Screenshot: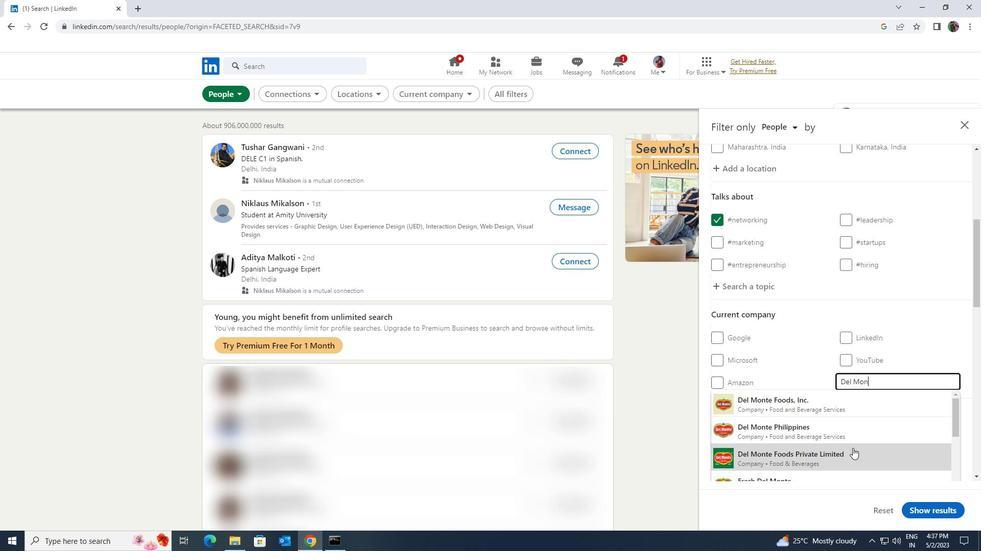 
Action: Mouse moved to (852, 447)
Screenshot: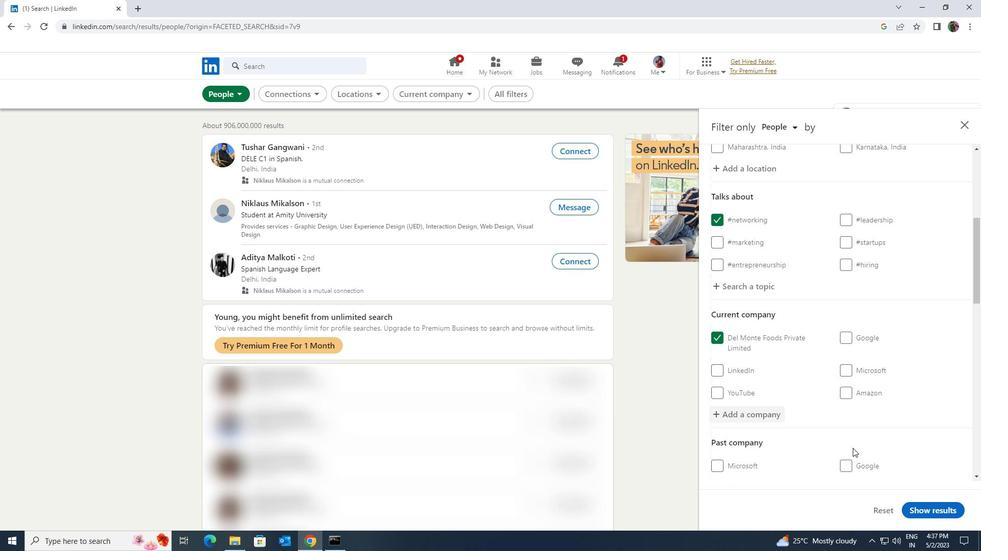 
Action: Mouse scrolled (852, 447) with delta (0, 0)
Screenshot: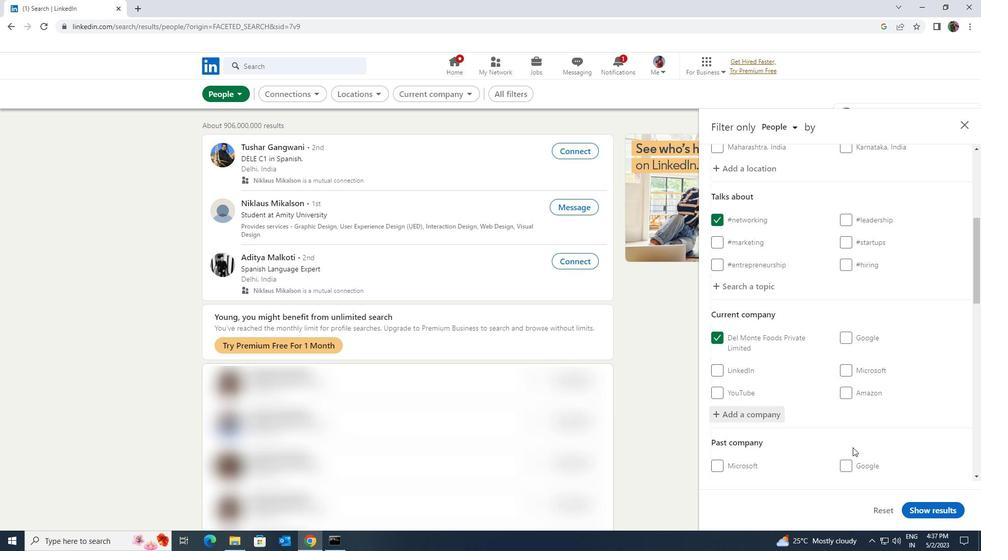 
Action: Mouse scrolled (852, 447) with delta (0, 0)
Screenshot: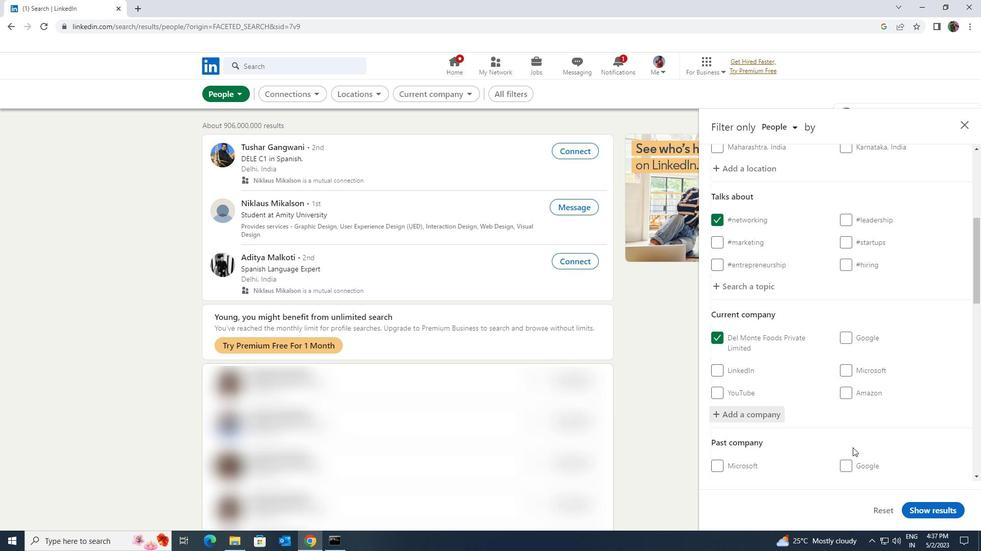 
Action: Mouse moved to (852, 446)
Screenshot: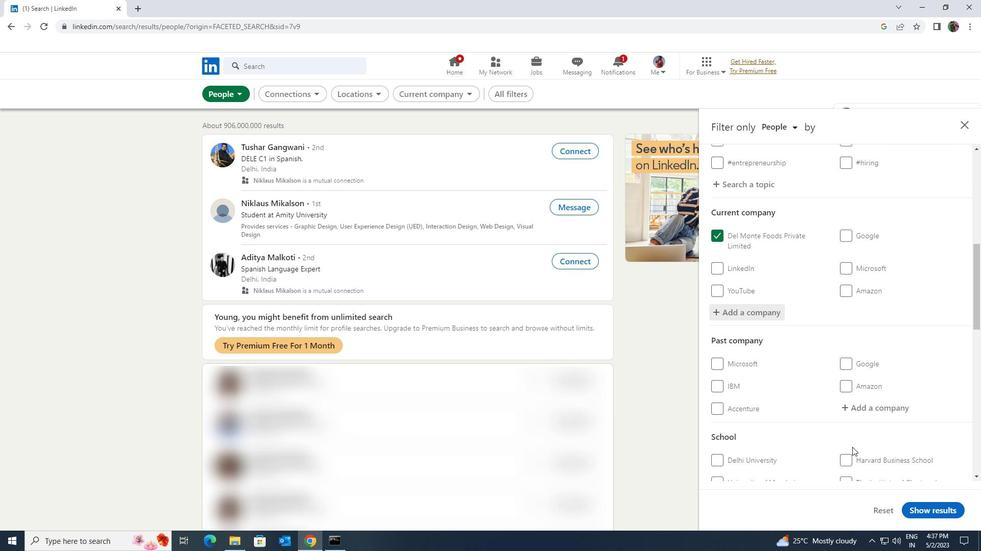 
Action: Mouse scrolled (852, 445) with delta (0, 0)
Screenshot: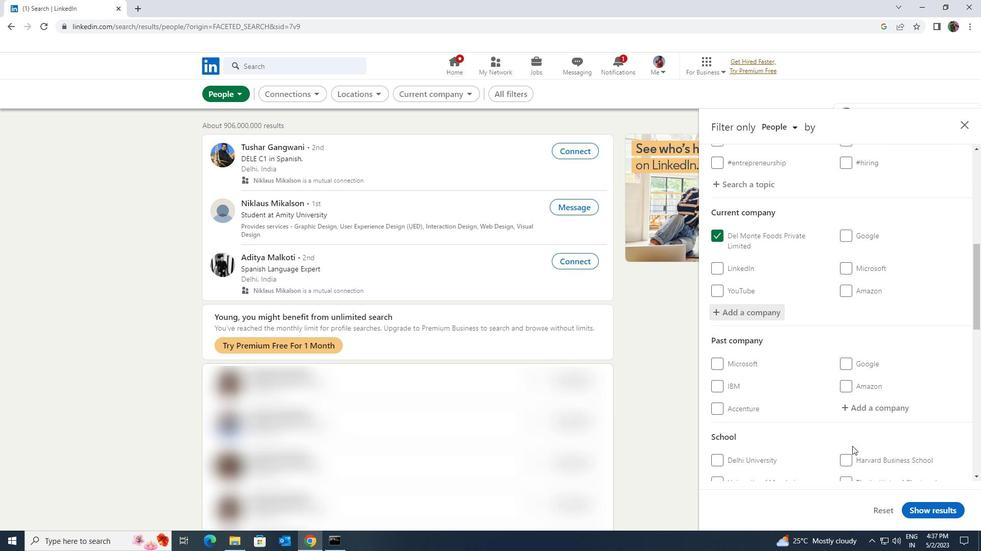 
Action: Mouse moved to (853, 445)
Screenshot: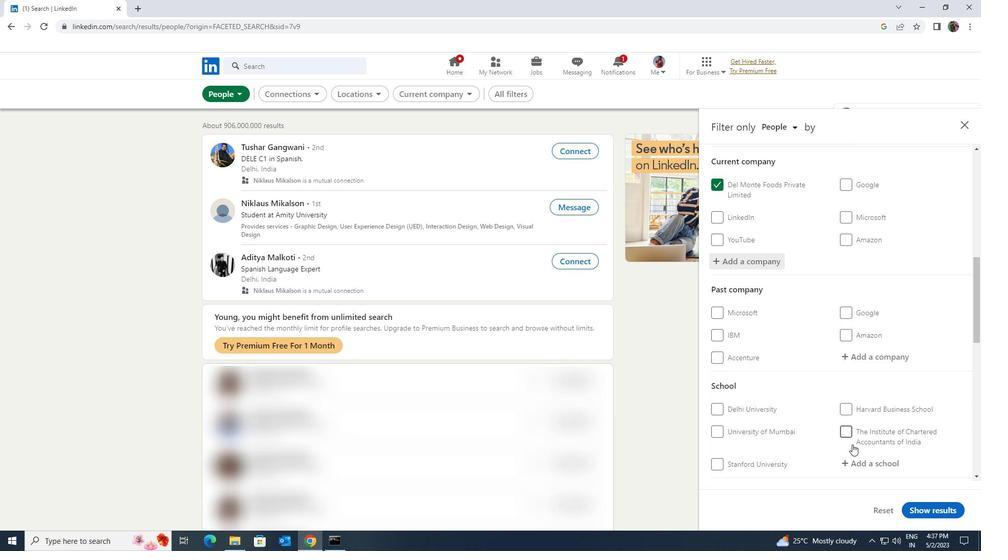 
Action: Mouse scrolled (853, 445) with delta (0, 0)
Screenshot: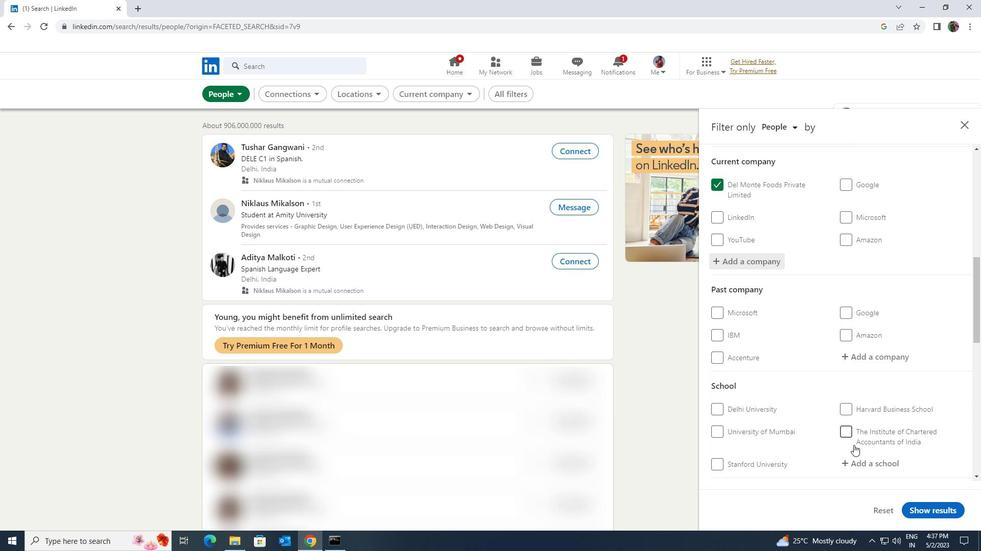 
Action: Mouse scrolled (853, 445) with delta (0, 0)
Screenshot: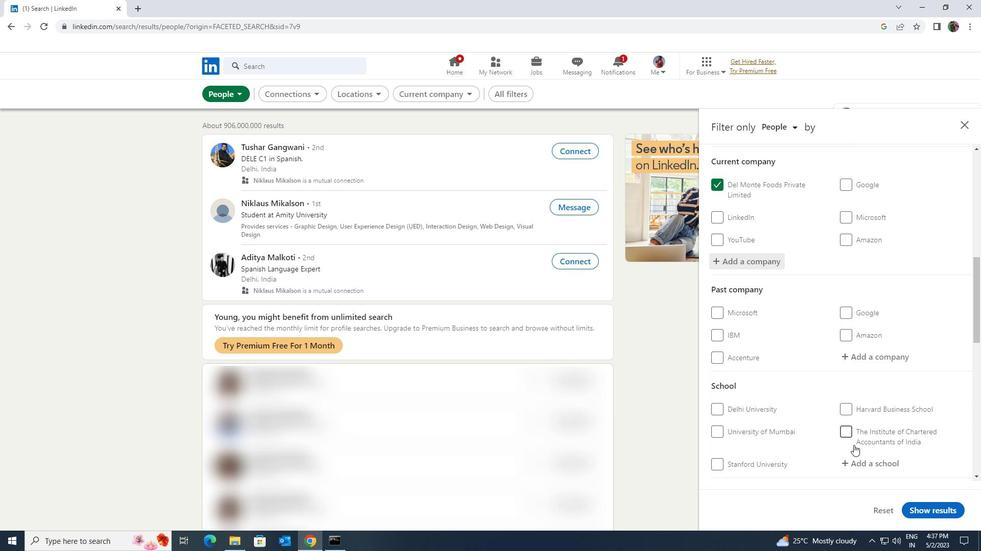 
Action: Mouse moved to (860, 358)
Screenshot: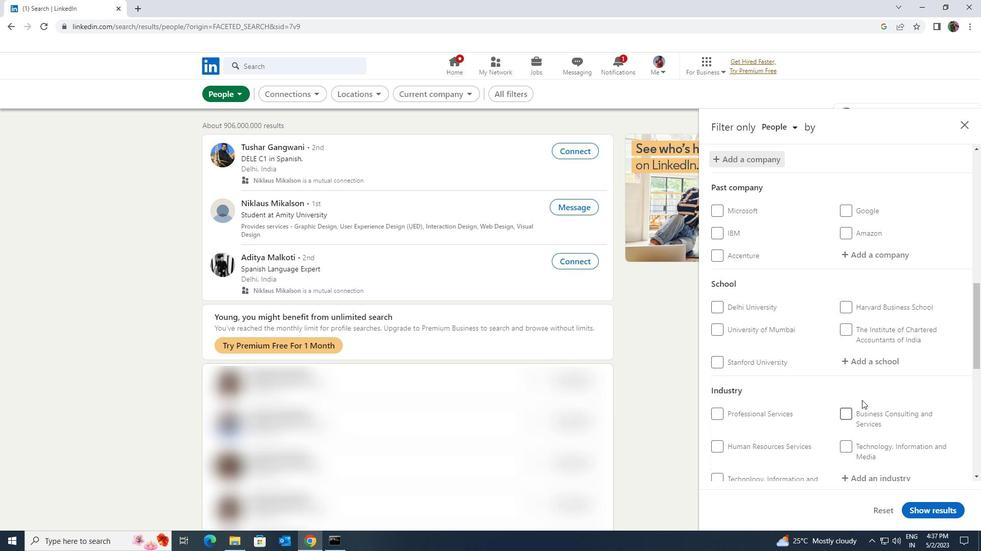 
Action: Mouse pressed left at (860, 358)
Screenshot: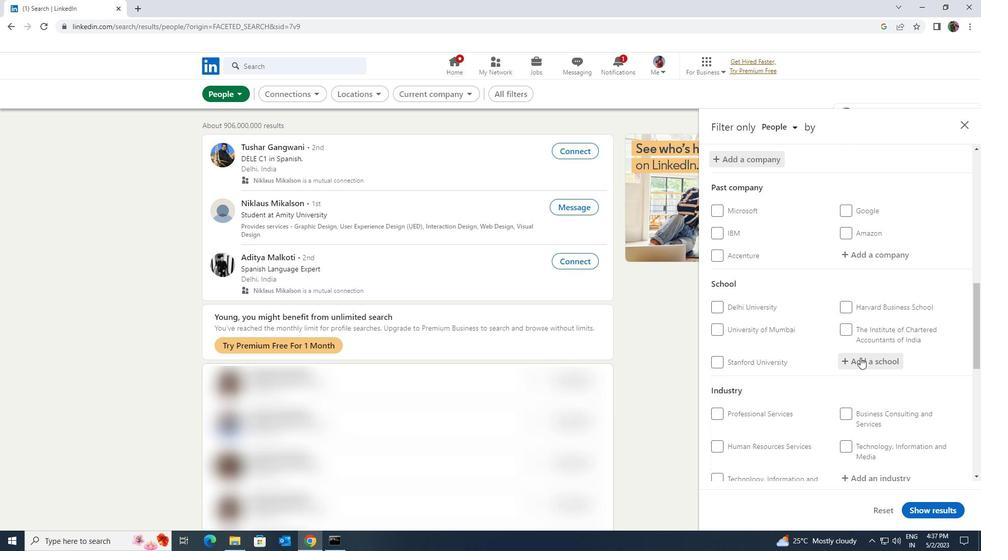 
Action: Key pressed <Key.shift><Key.shift><Key.shift><Key.shift><Key.shift><Key.shift><Key.shift><Key.shift><Key.shift>ISLAMIA<Key.space><Key.shift>COLLEGE
Screenshot: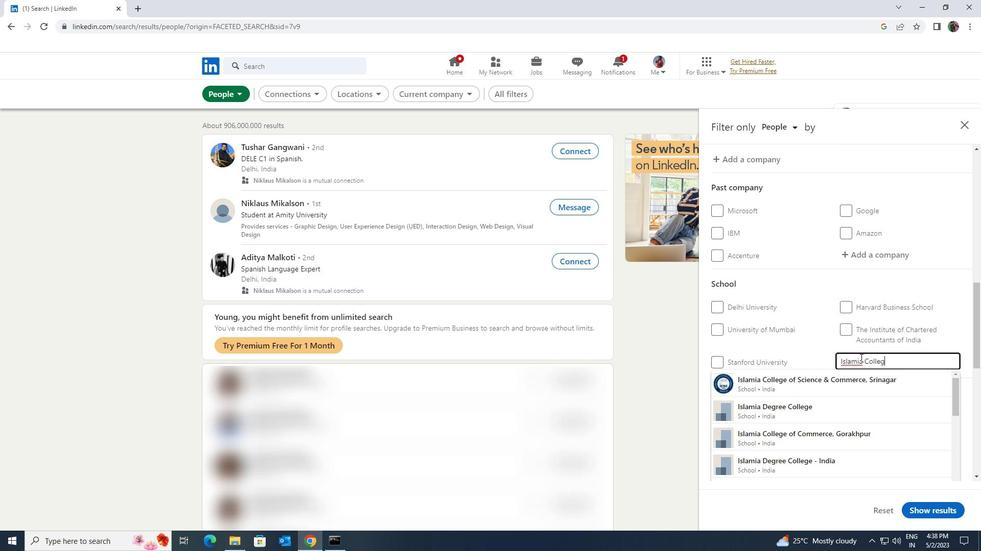 
Action: Mouse moved to (862, 381)
Screenshot: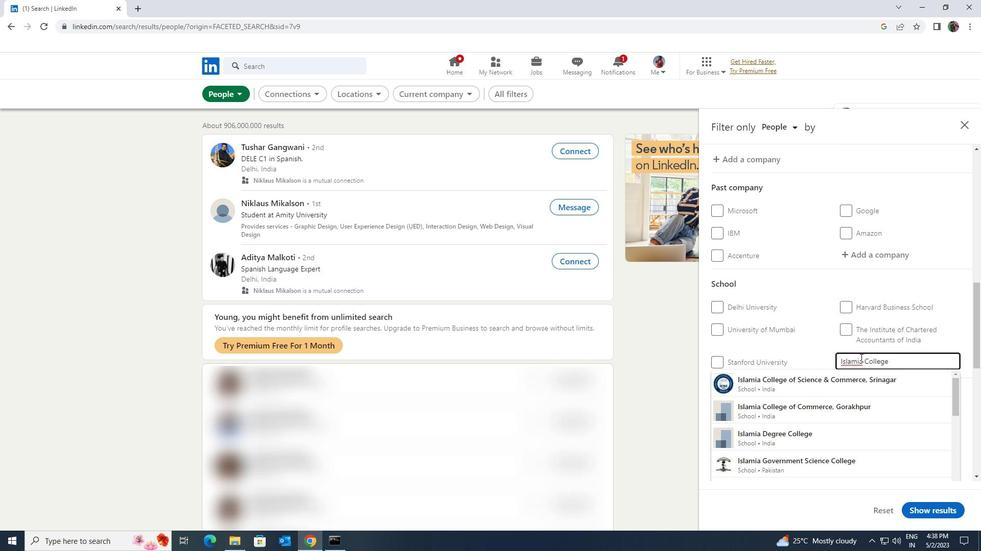 
Action: Mouse pressed left at (862, 381)
Screenshot: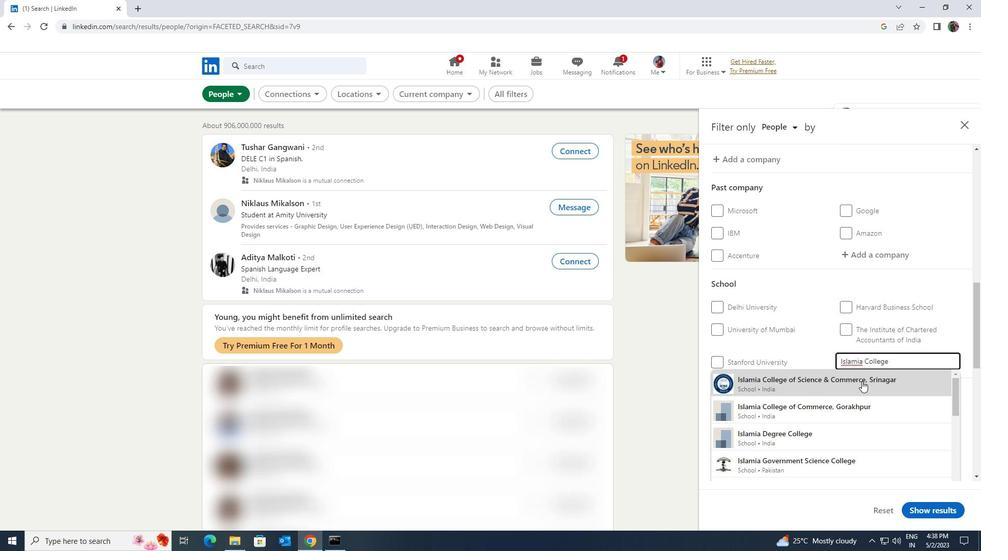 
Action: Mouse scrolled (862, 381) with delta (0, 0)
Screenshot: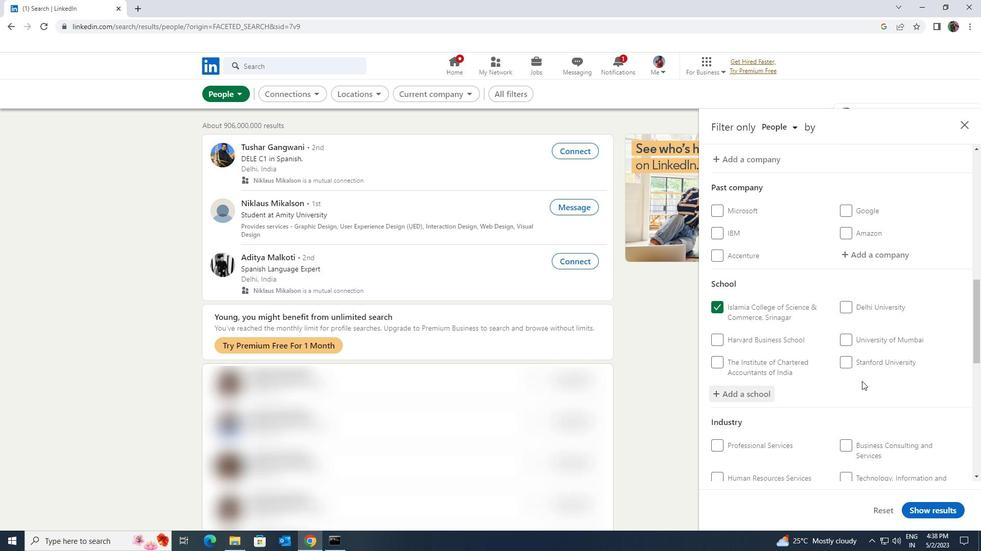 
Action: Mouse scrolled (862, 381) with delta (0, 0)
Screenshot: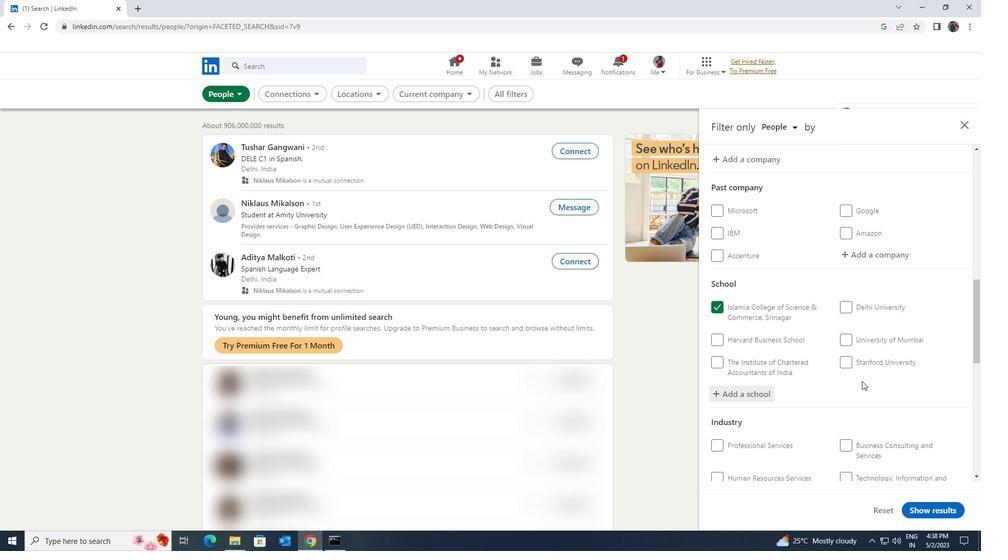 
Action: Mouse moved to (867, 402)
Screenshot: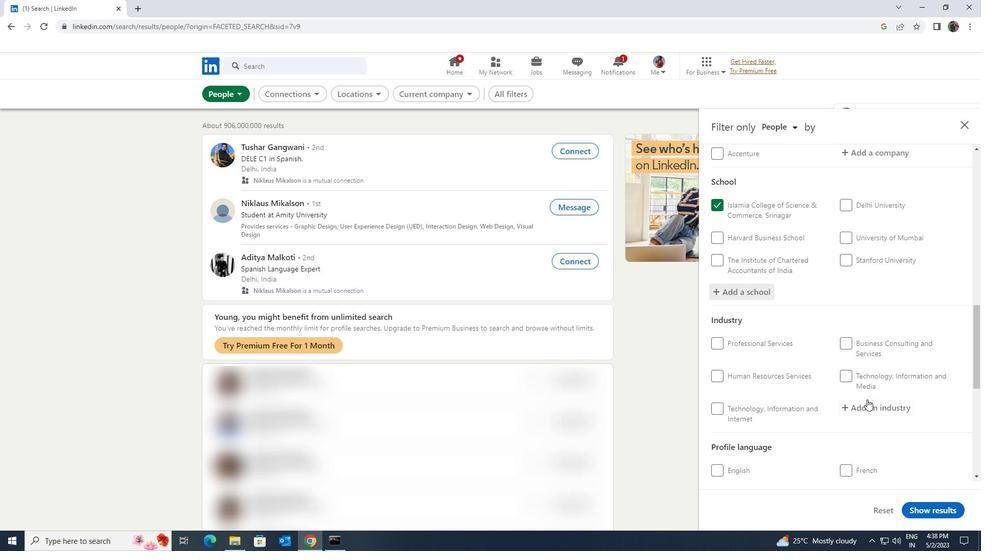 
Action: Mouse pressed left at (867, 402)
Screenshot: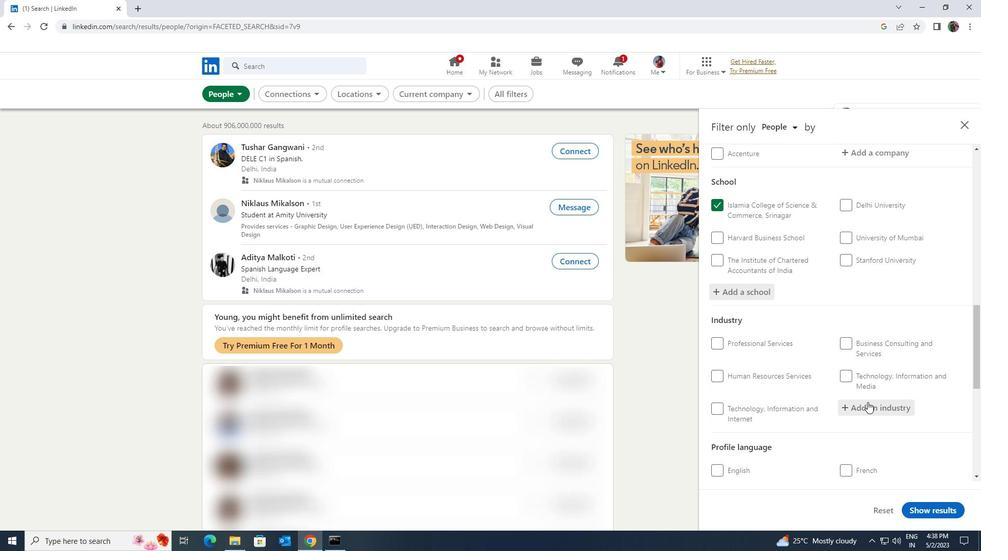
Action: Key pressed <Key.shift>METE<Key.backspace>AL<Key.space><Key.shift><Key.shift><Key.shift>ORE
Screenshot: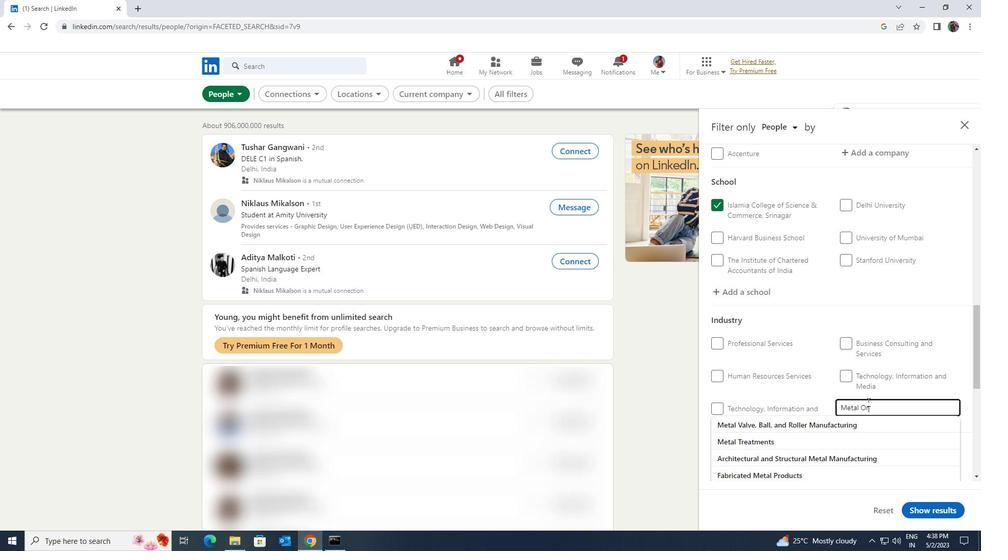 
Action: Mouse moved to (849, 422)
Screenshot: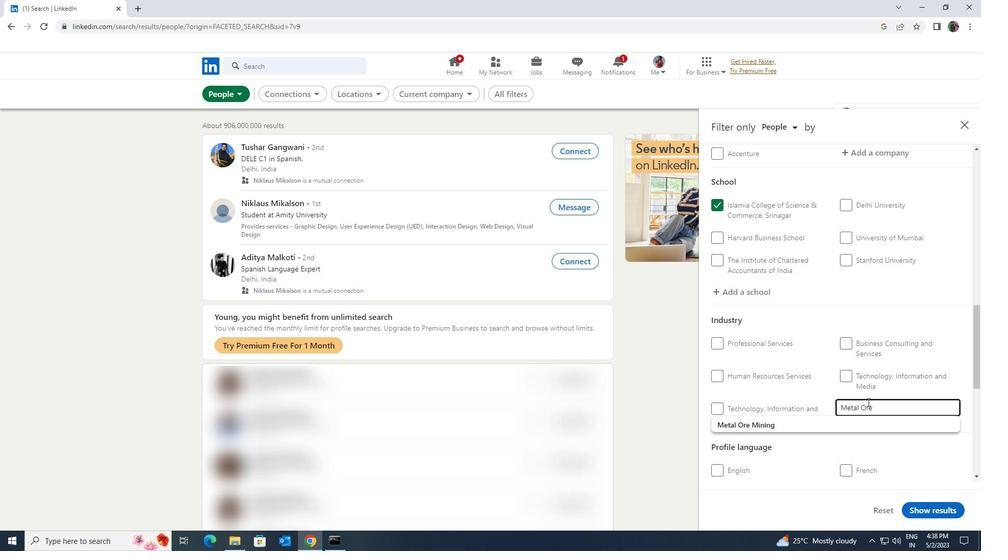 
Action: Mouse pressed left at (849, 422)
Screenshot: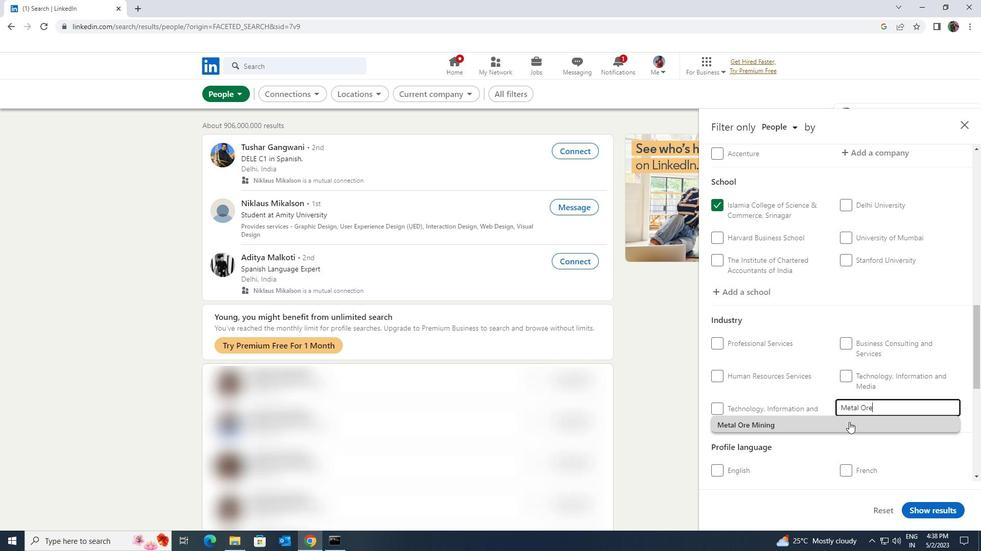 
Action: Mouse moved to (849, 395)
Screenshot: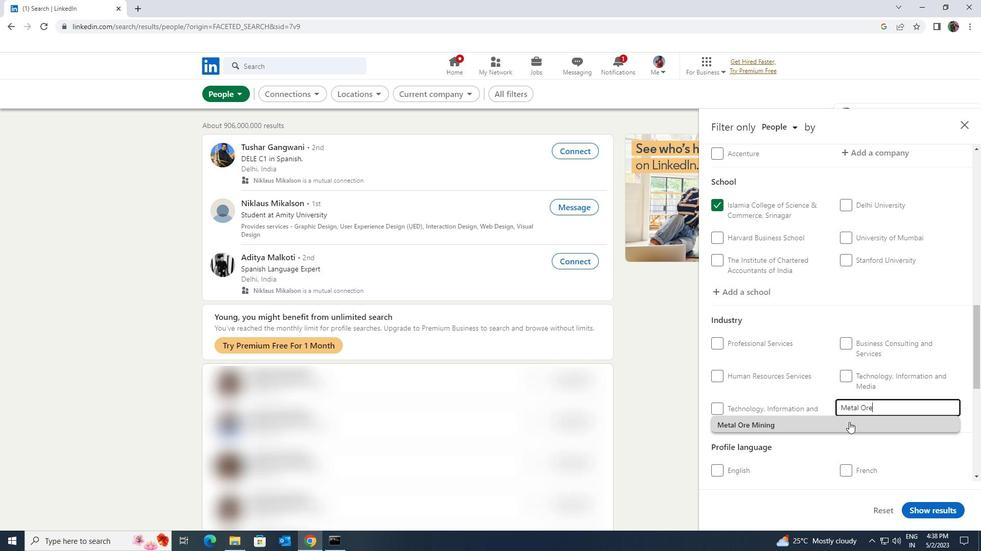 
Action: Mouse scrolled (849, 395) with delta (0, 0)
Screenshot: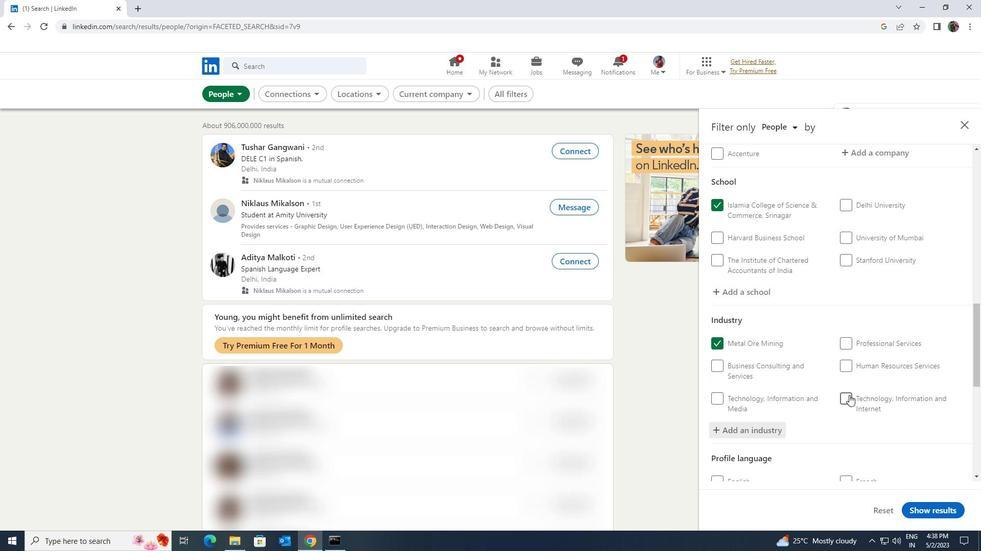 
Action: Mouse scrolled (849, 395) with delta (0, 0)
Screenshot: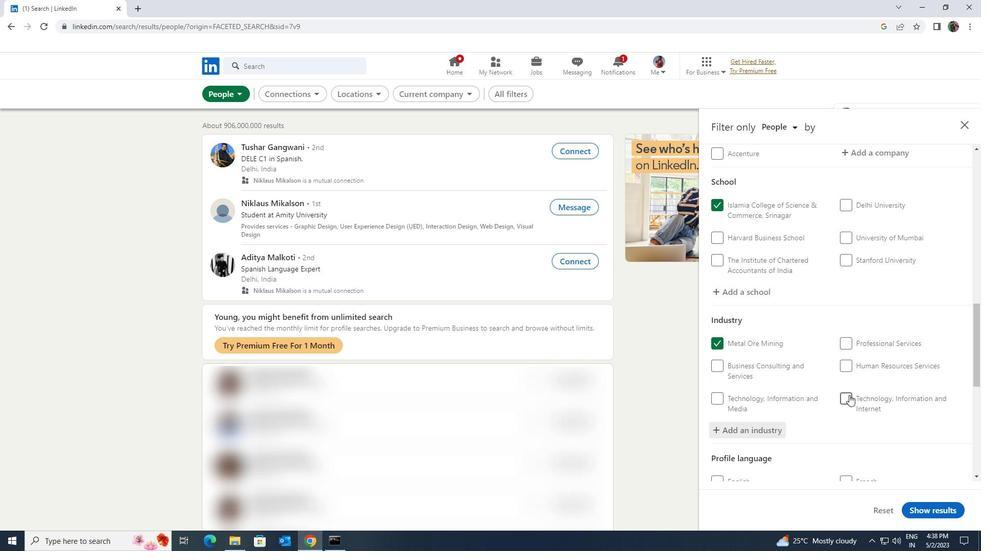
Action: Mouse scrolled (849, 395) with delta (0, 0)
Screenshot: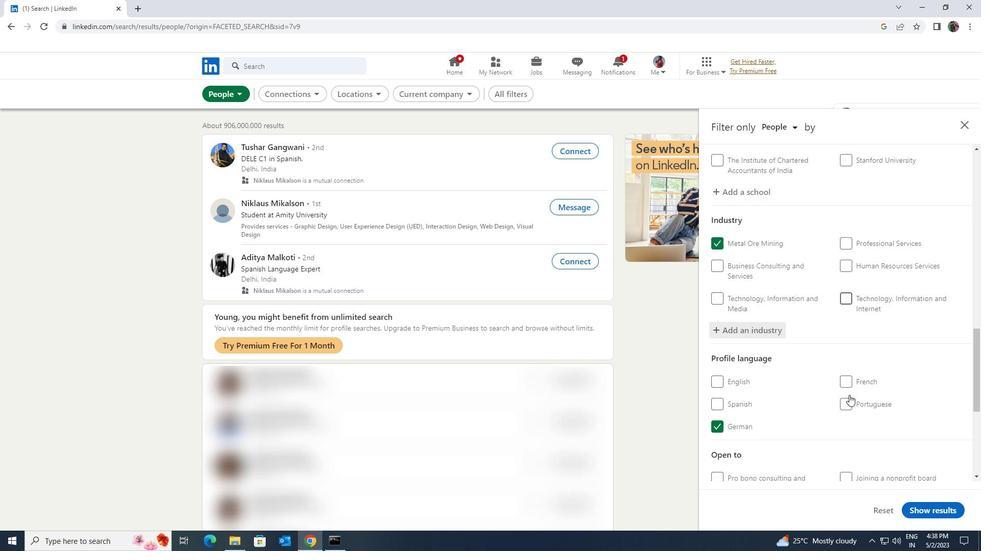 
Action: Mouse scrolled (849, 395) with delta (0, 0)
Screenshot: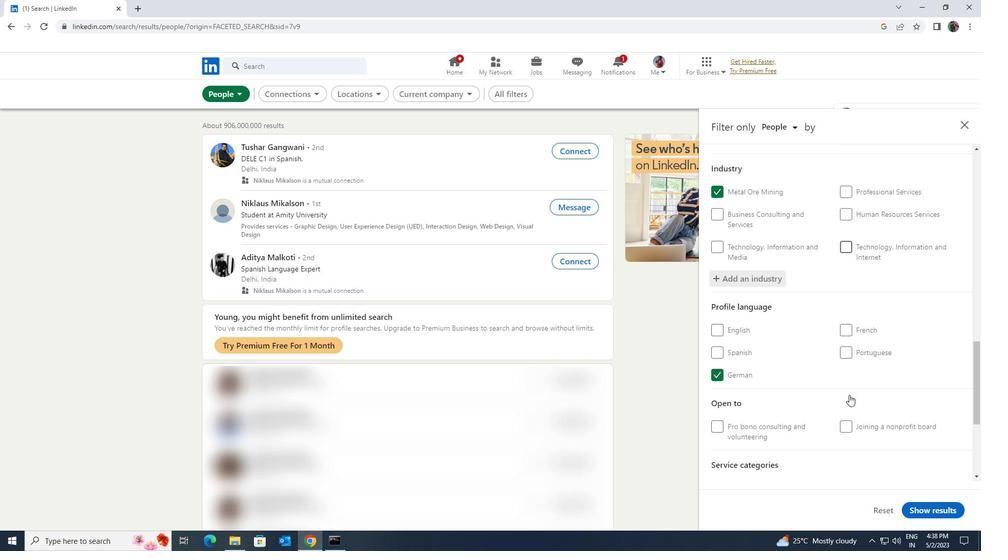 
Action: Mouse scrolled (849, 395) with delta (0, 0)
Screenshot: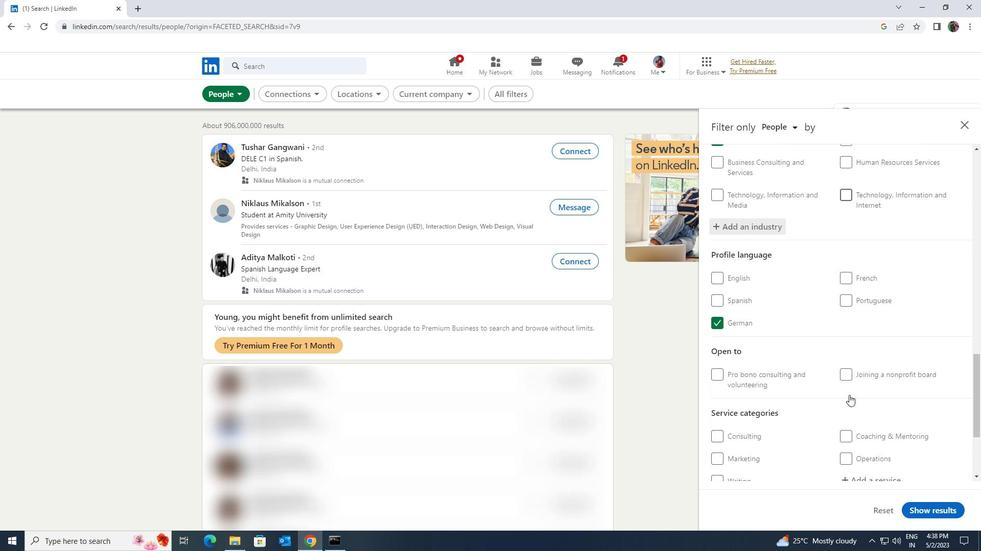 
Action: Mouse moved to (849, 428)
Screenshot: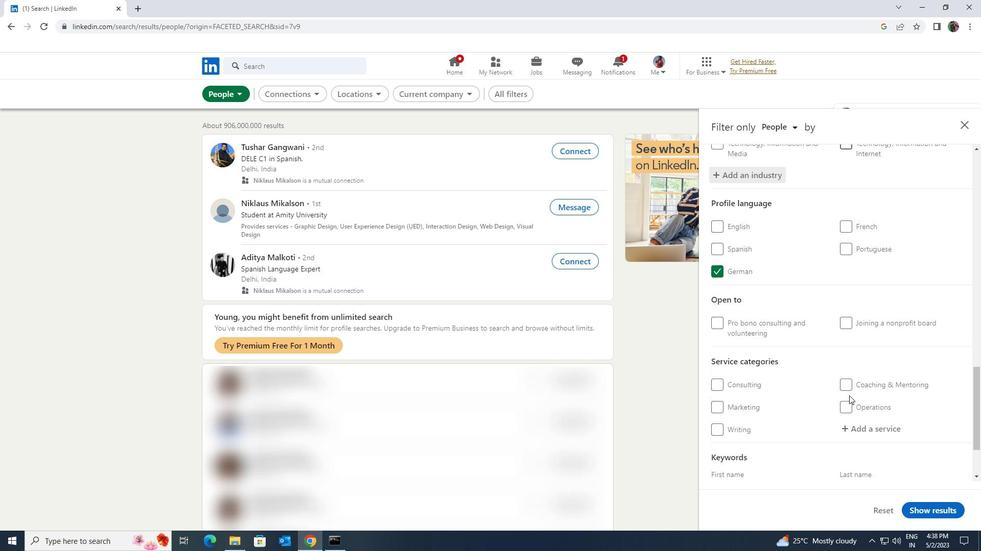 
Action: Mouse pressed left at (849, 428)
Screenshot: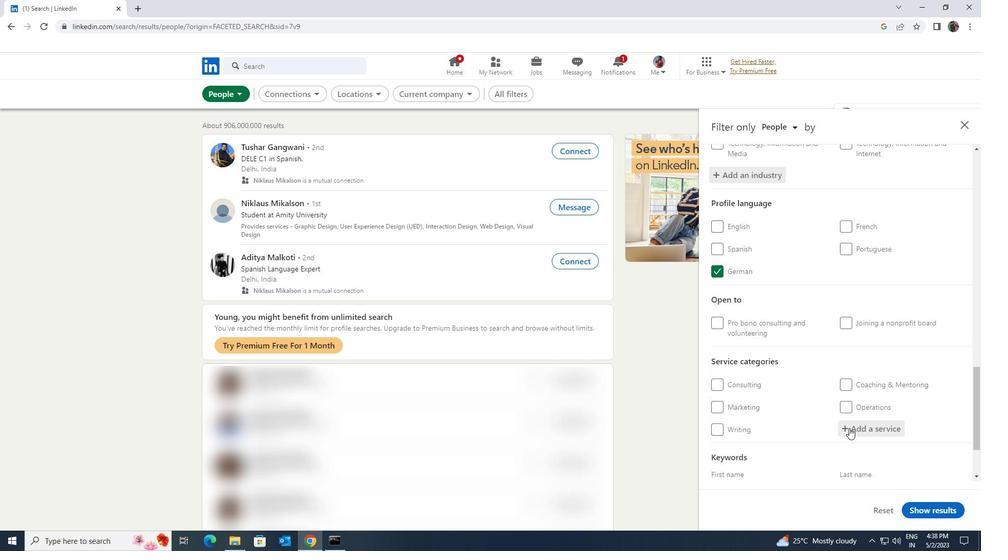 
Action: Mouse moved to (849, 429)
Screenshot: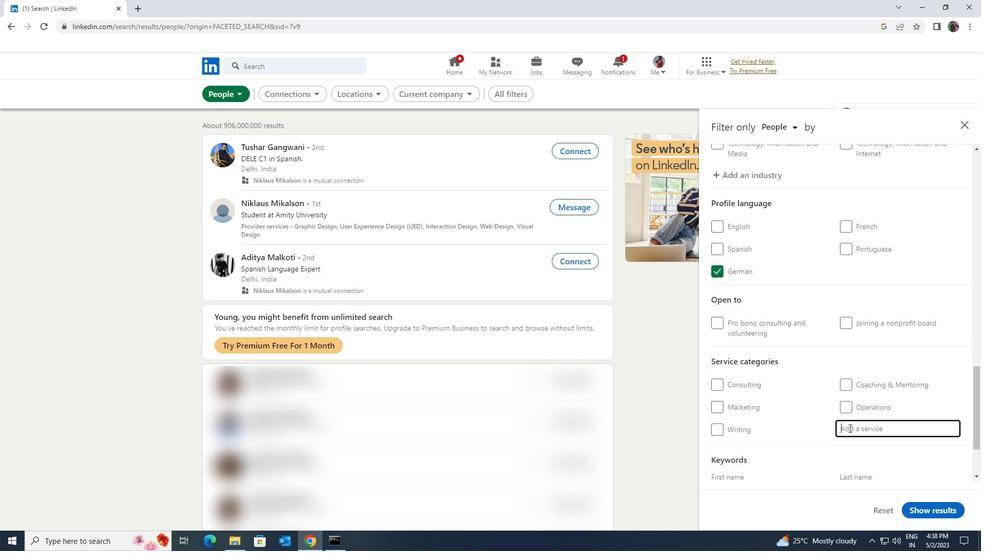 
Action: Key pressed <Key.shift><Key.shift><Key.shift><Key.shift><Key.shift><Key.shift><Key.shift><Key.shift>LEADERSHIP
Screenshot: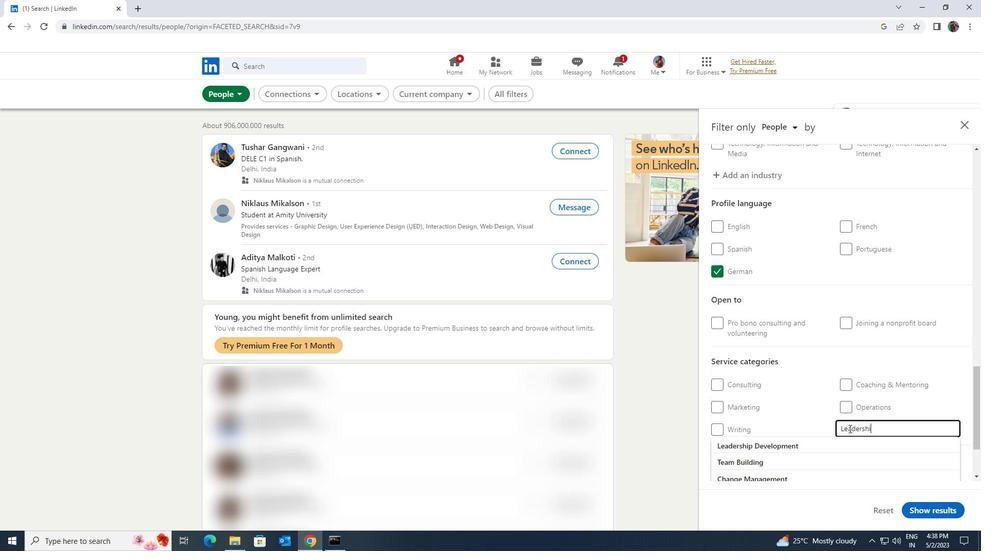 
Action: Mouse moved to (839, 439)
Screenshot: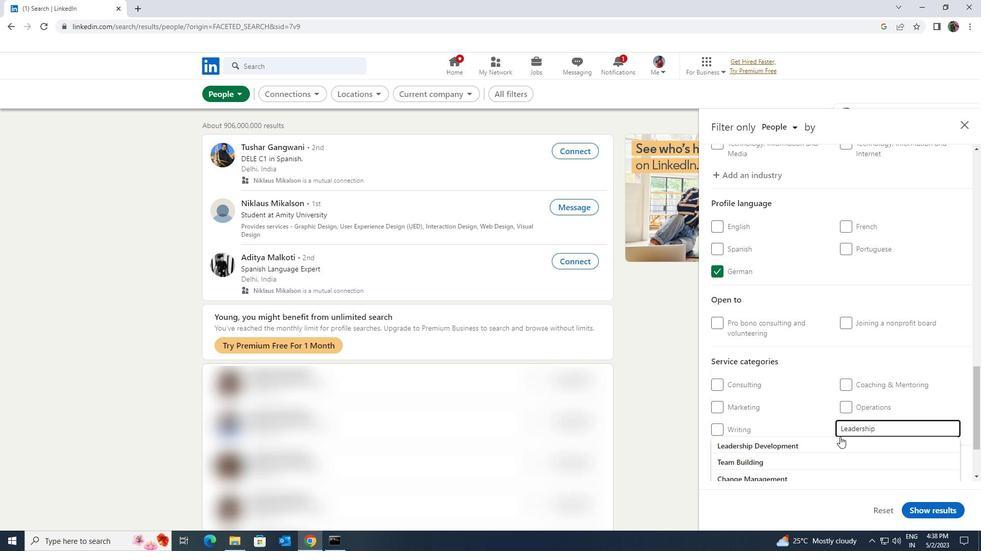 
Action: Mouse pressed left at (839, 439)
Screenshot: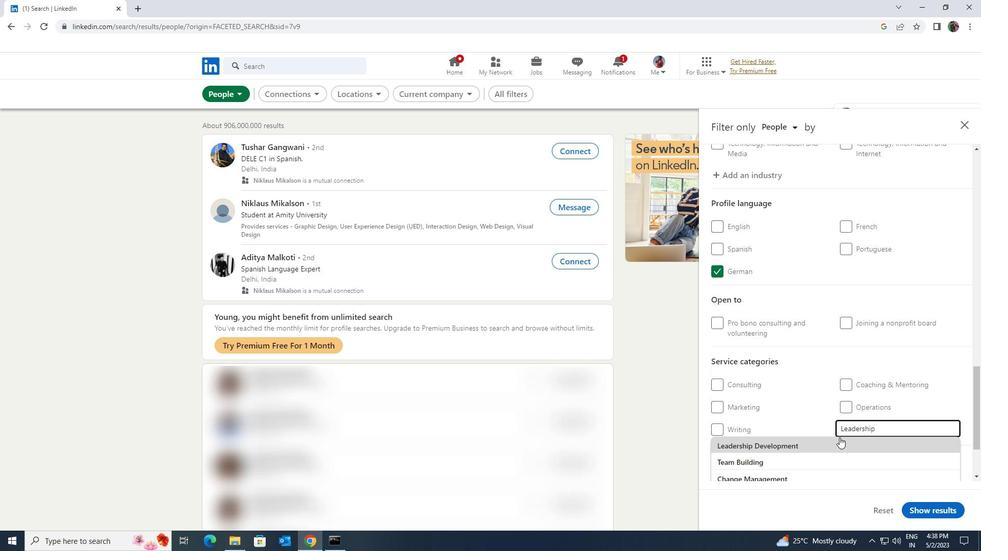 
Action: Mouse scrolled (839, 438) with delta (0, 0)
Screenshot: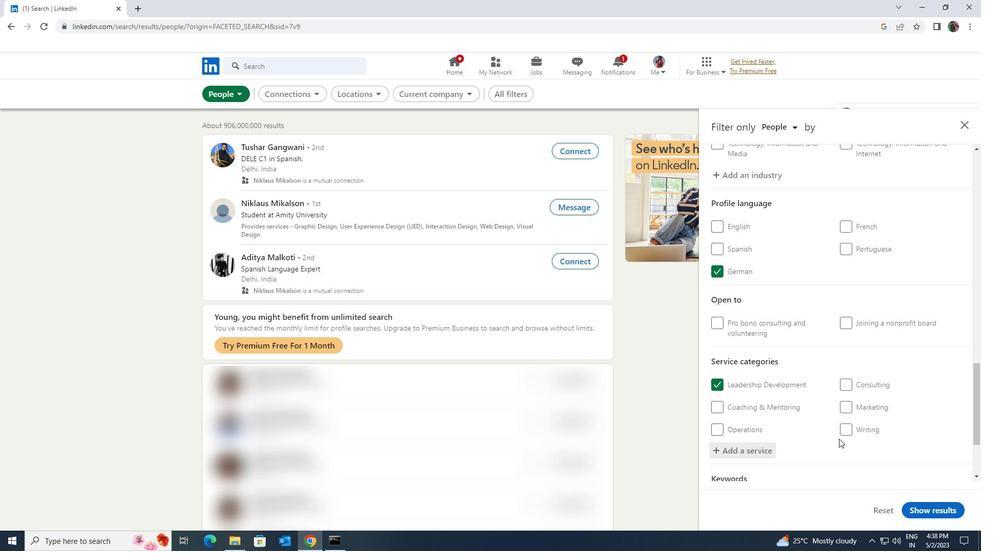 
Action: Mouse scrolled (839, 438) with delta (0, 0)
Screenshot: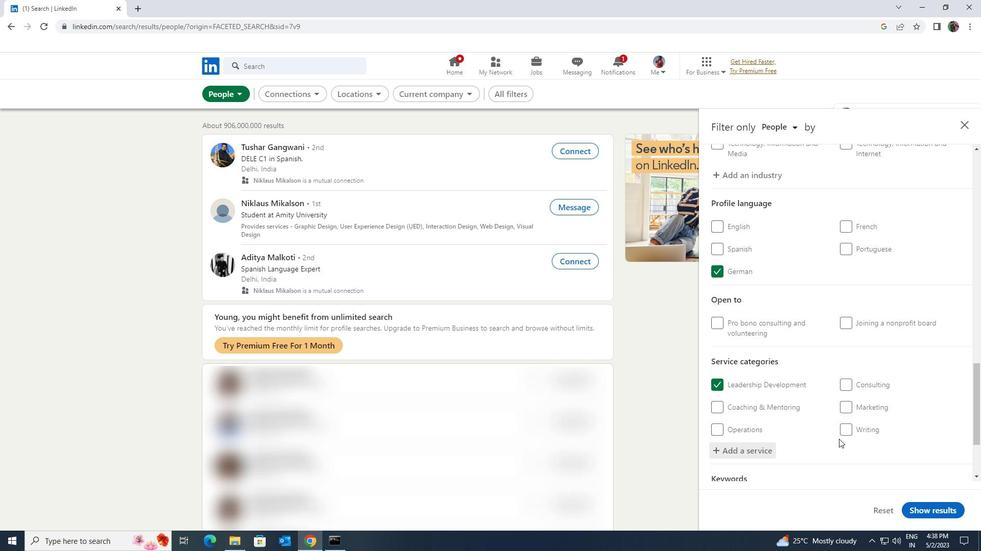 
Action: Mouse moved to (821, 444)
Screenshot: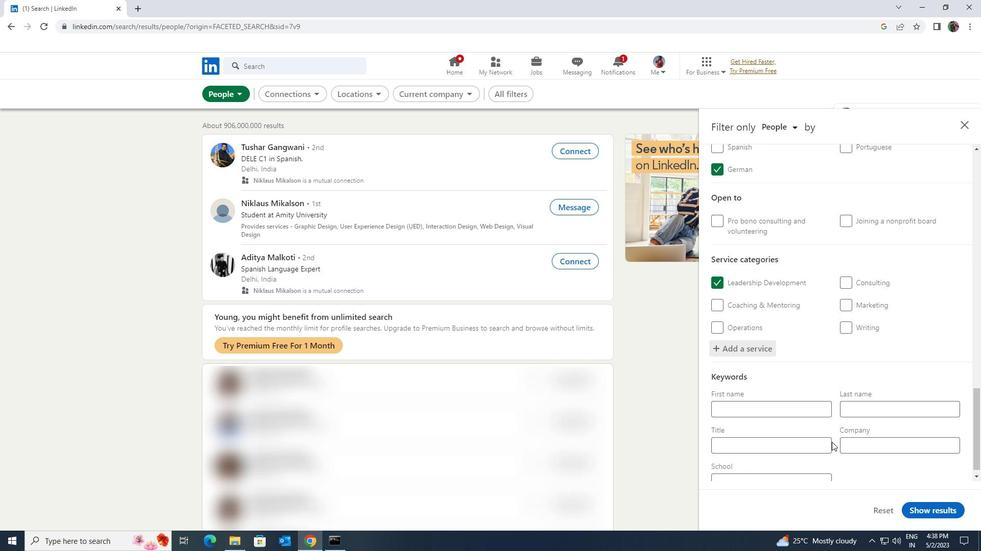 
Action: Mouse pressed left at (821, 444)
Screenshot: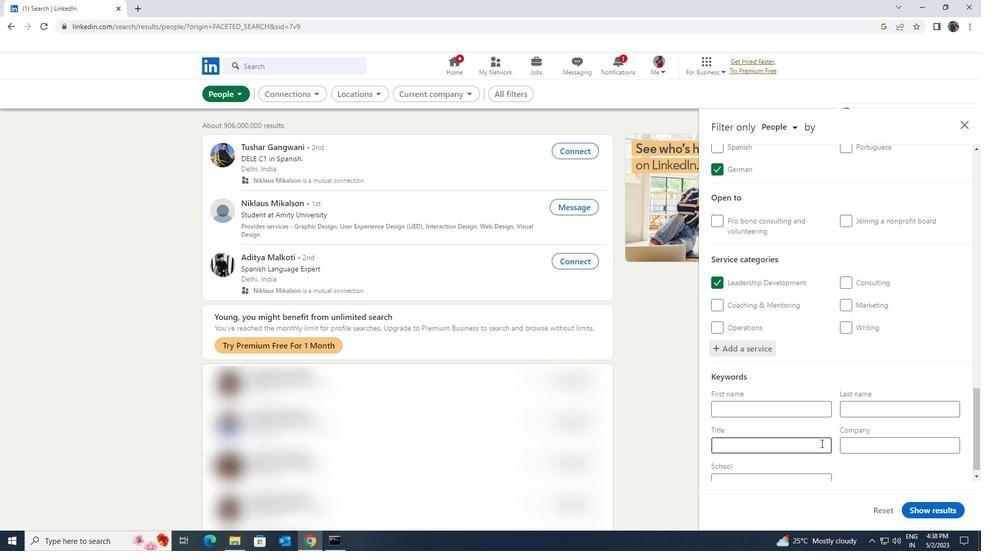 
Action: Key pressed <Key.shift><Key.shift>CONTROL<Key.space><Key.shift>COORDINATOR
Screenshot: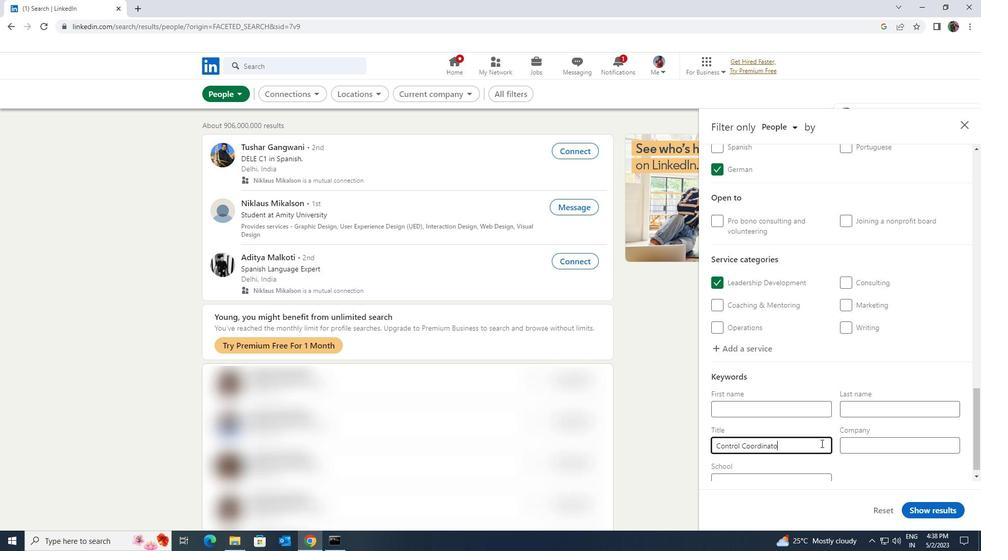 
Action: Mouse moved to (926, 505)
Screenshot: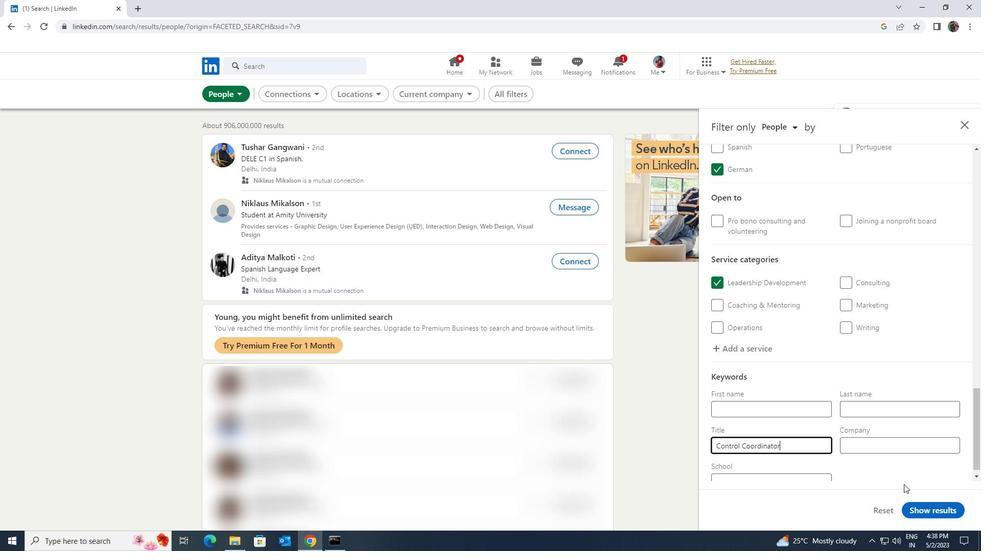 
Action: Mouse pressed left at (926, 505)
Screenshot: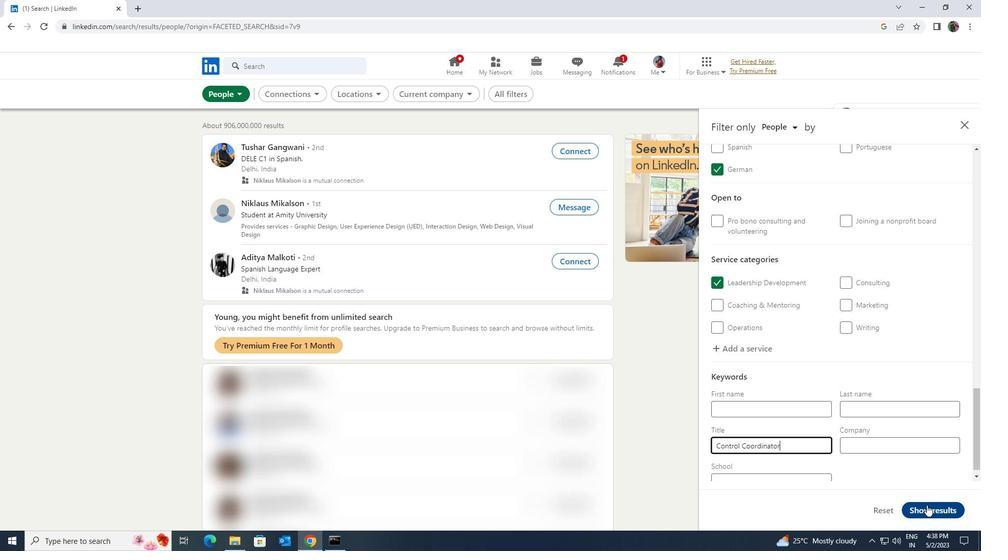 
